Task: Create a scrum project AgileDrive. Add to scrum project AgileDrive a team member softage.2@softage.net and assign as Project Lead. Add to scrum project AgileDrive a team member softage.3@softage.net
Action: Mouse moved to (231, 56)
Screenshot: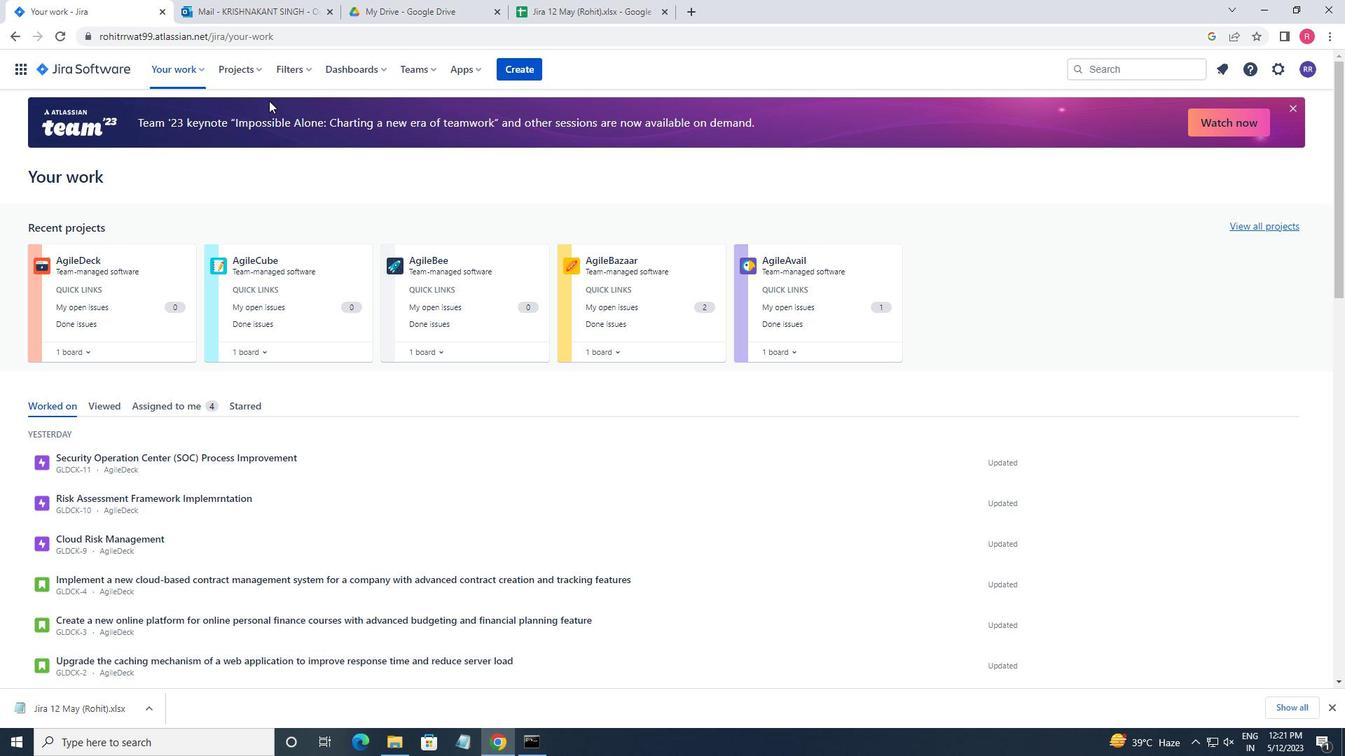 
Action: Mouse pressed left at (231, 56)
Screenshot: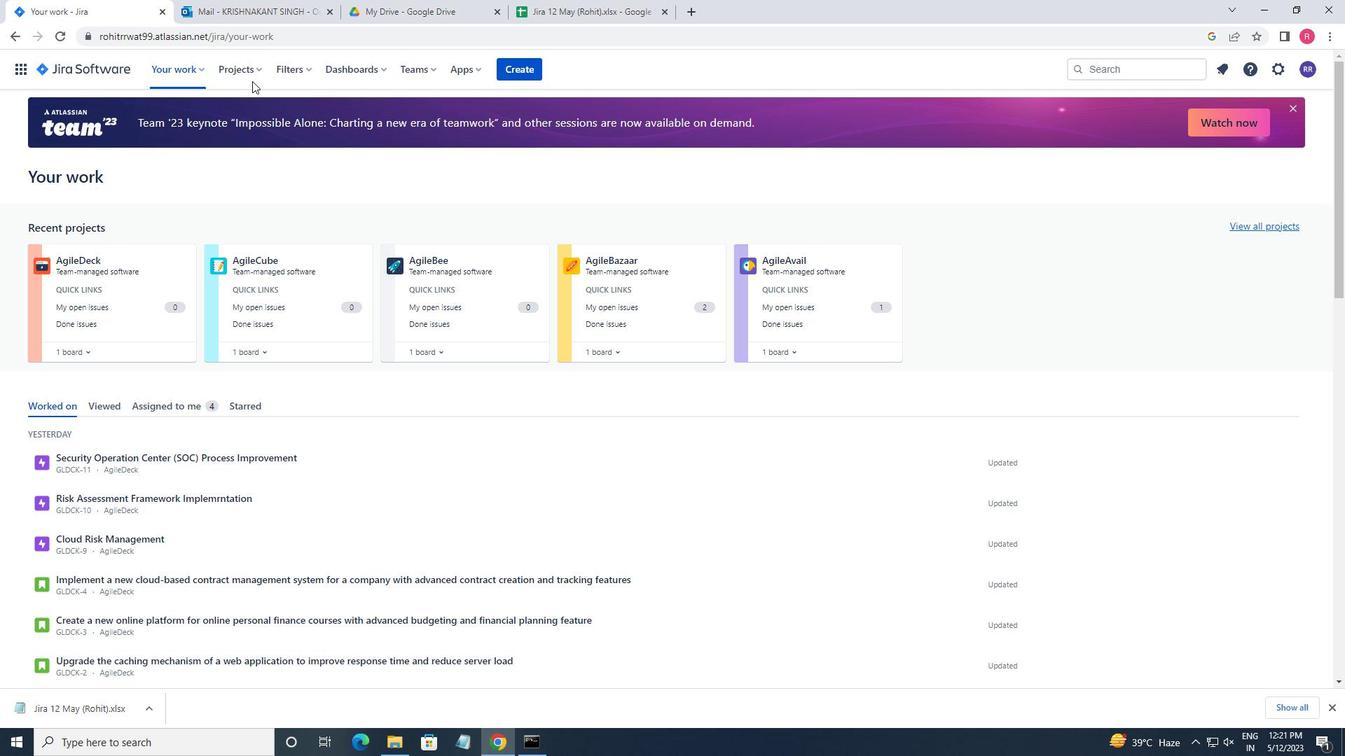 
Action: Mouse moved to (235, 64)
Screenshot: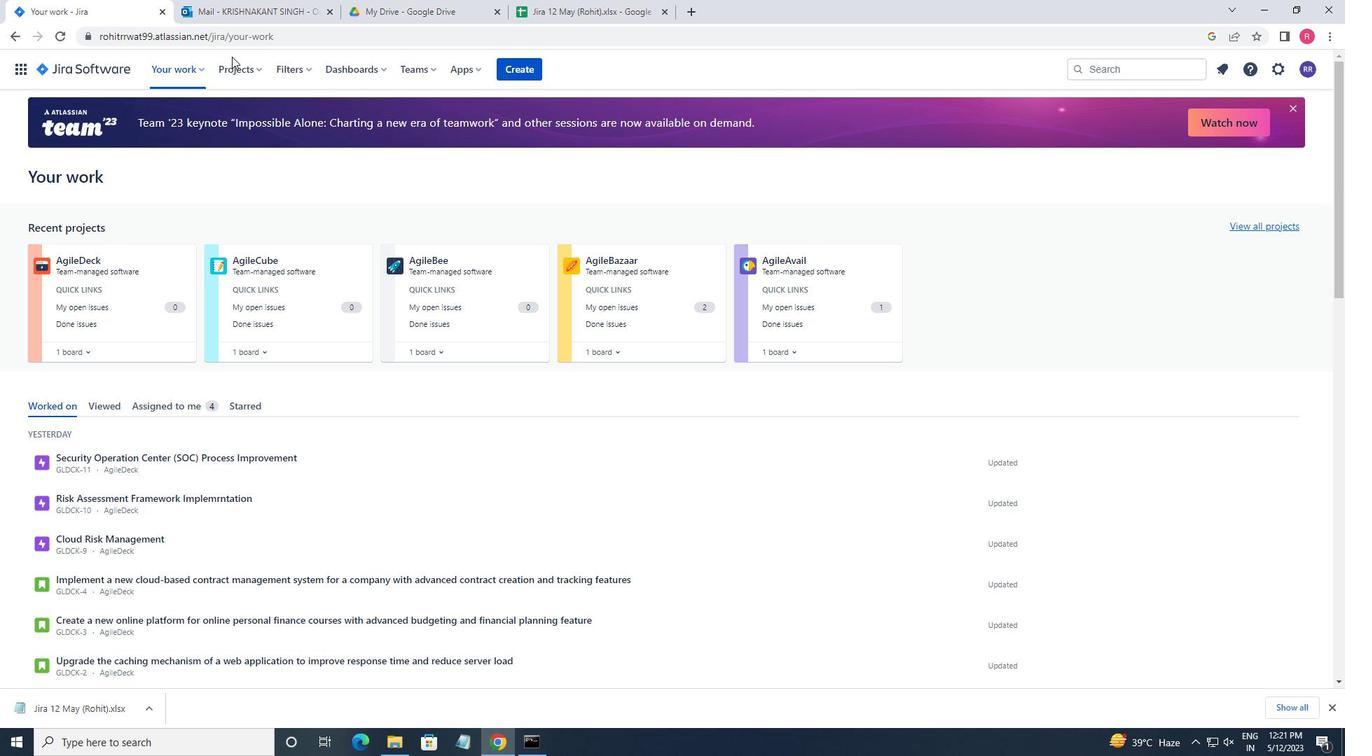 
Action: Mouse pressed left at (235, 64)
Screenshot: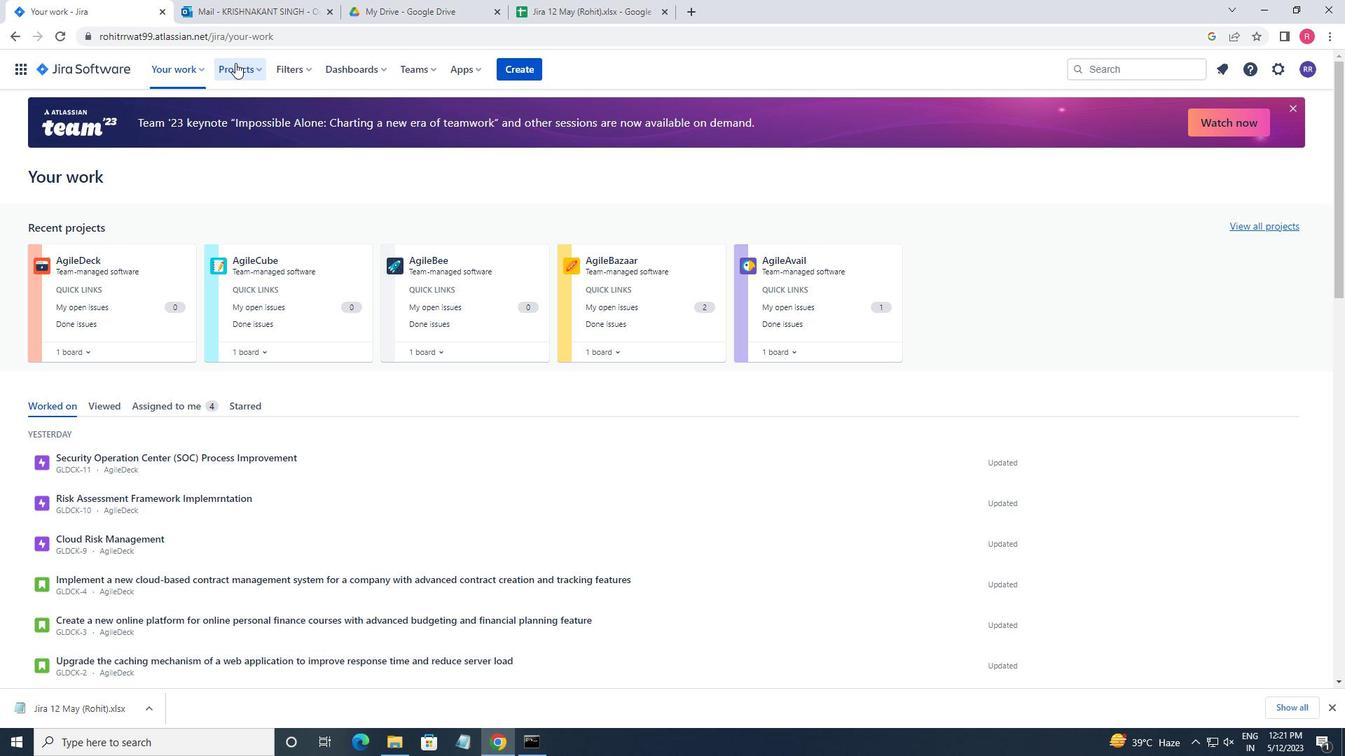 
Action: Mouse moved to (306, 358)
Screenshot: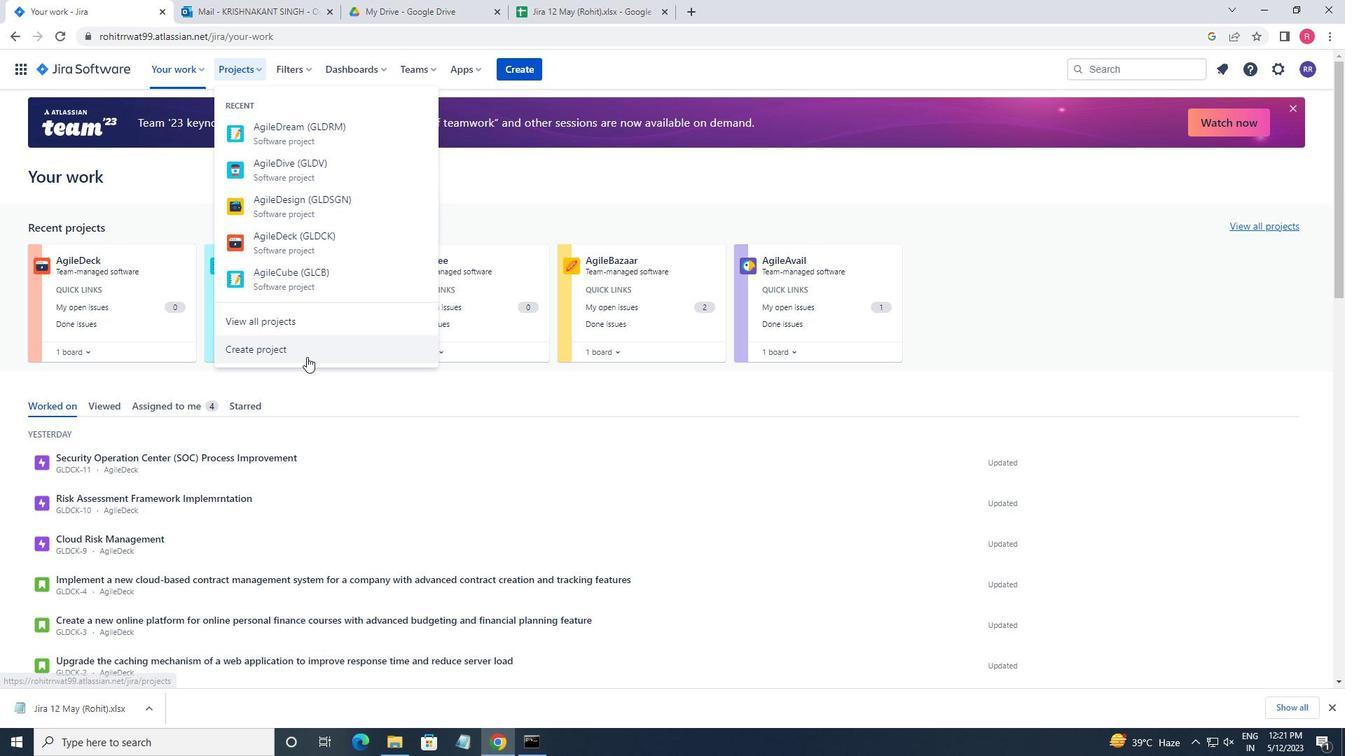
Action: Mouse pressed left at (306, 358)
Screenshot: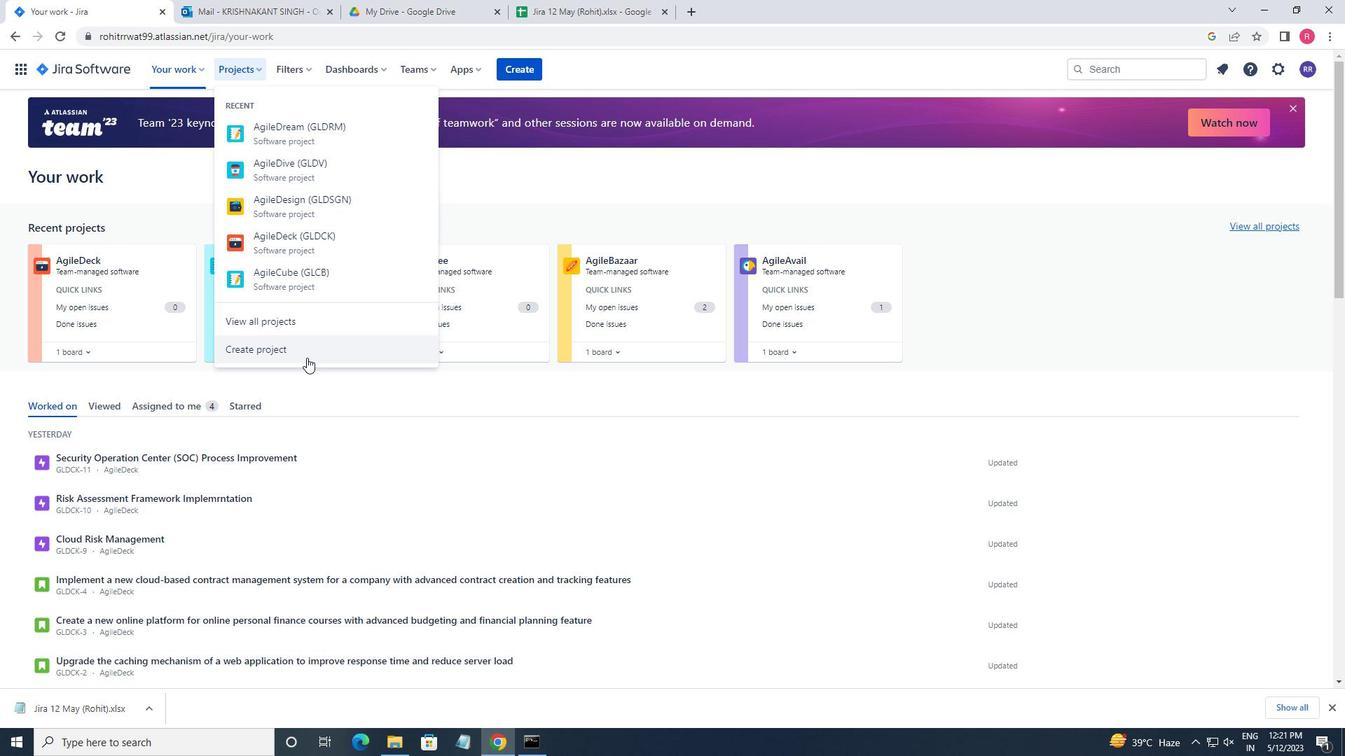 
Action: Mouse moved to (600, 348)
Screenshot: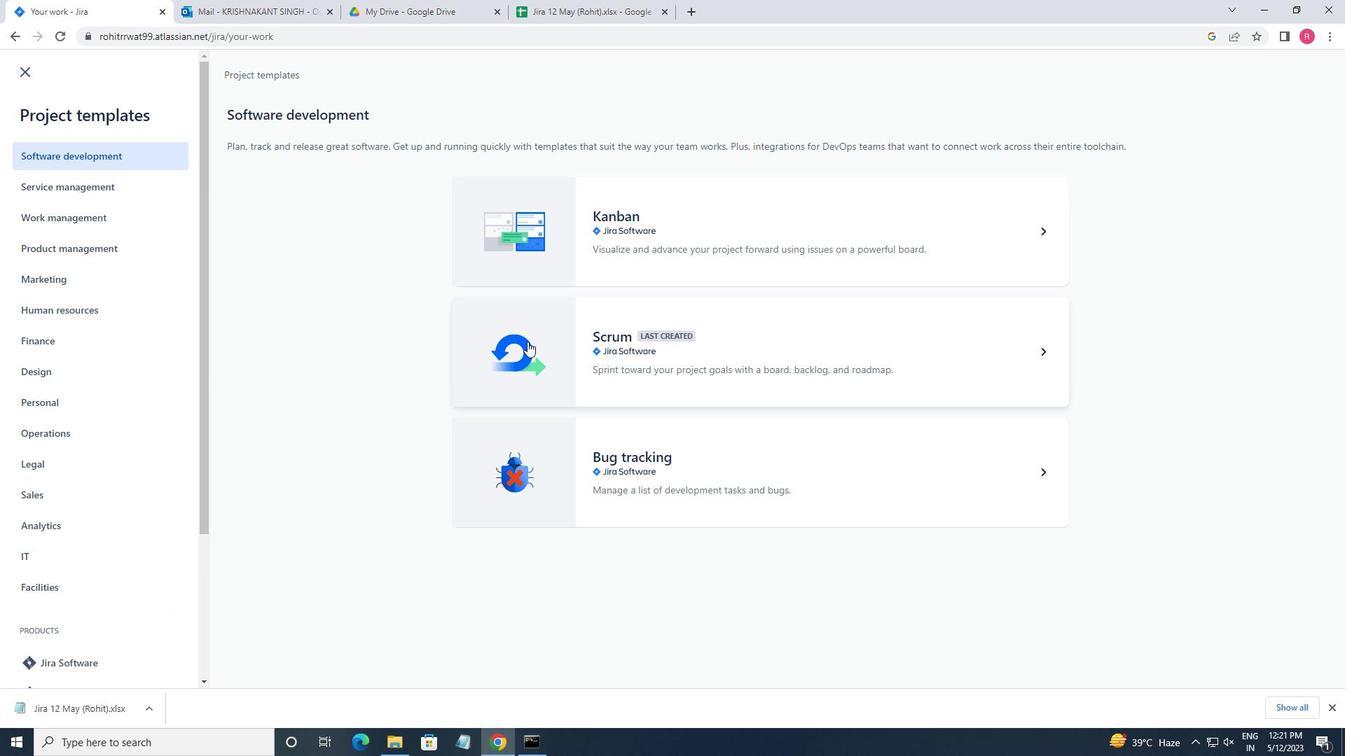 
Action: Mouse pressed left at (600, 348)
Screenshot: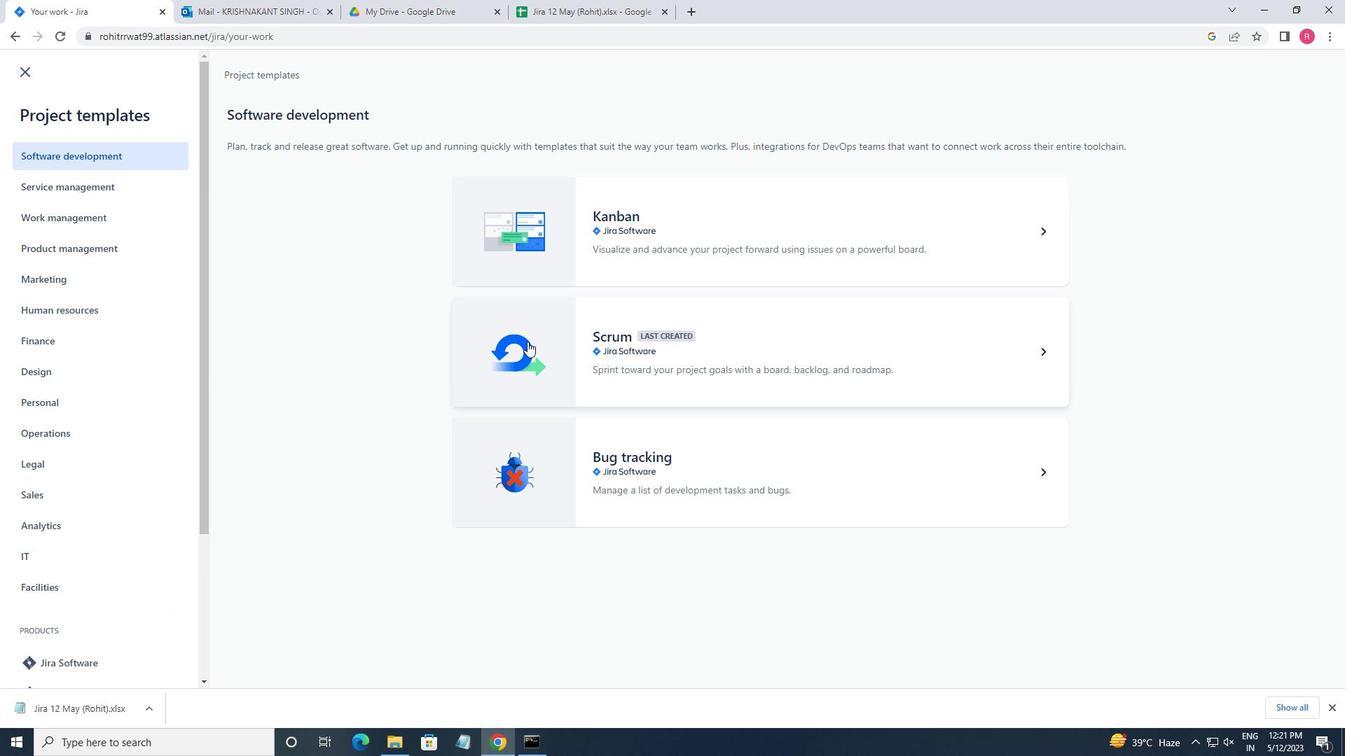 
Action: Mouse moved to (1034, 662)
Screenshot: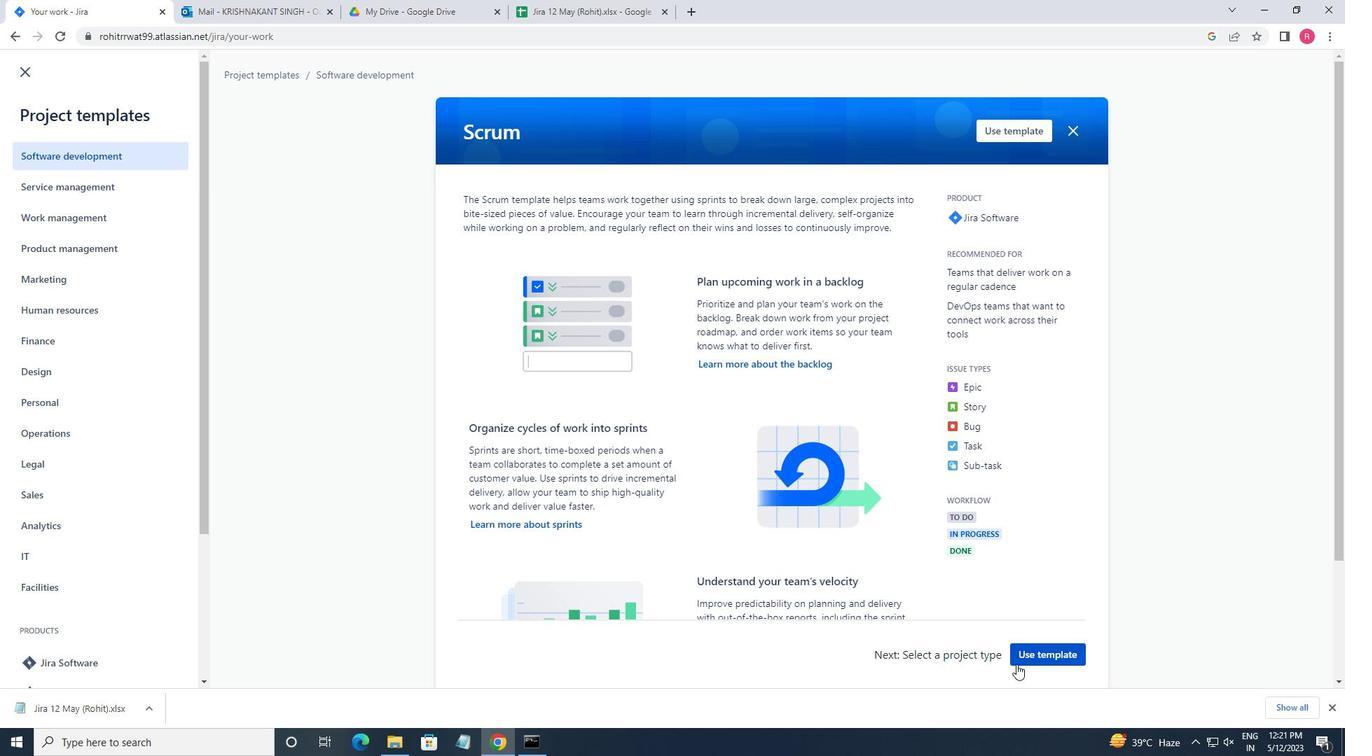 
Action: Mouse pressed left at (1034, 662)
Screenshot: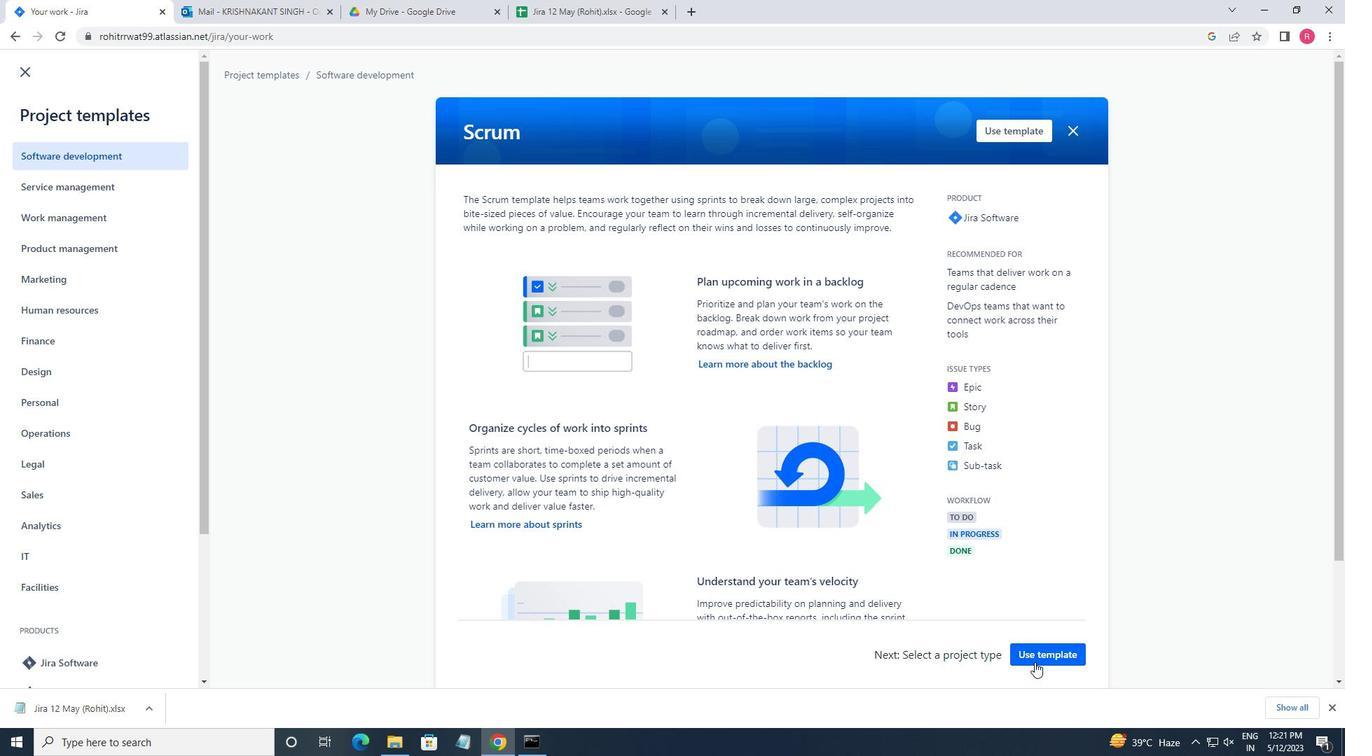 
Action: Mouse moved to (571, 656)
Screenshot: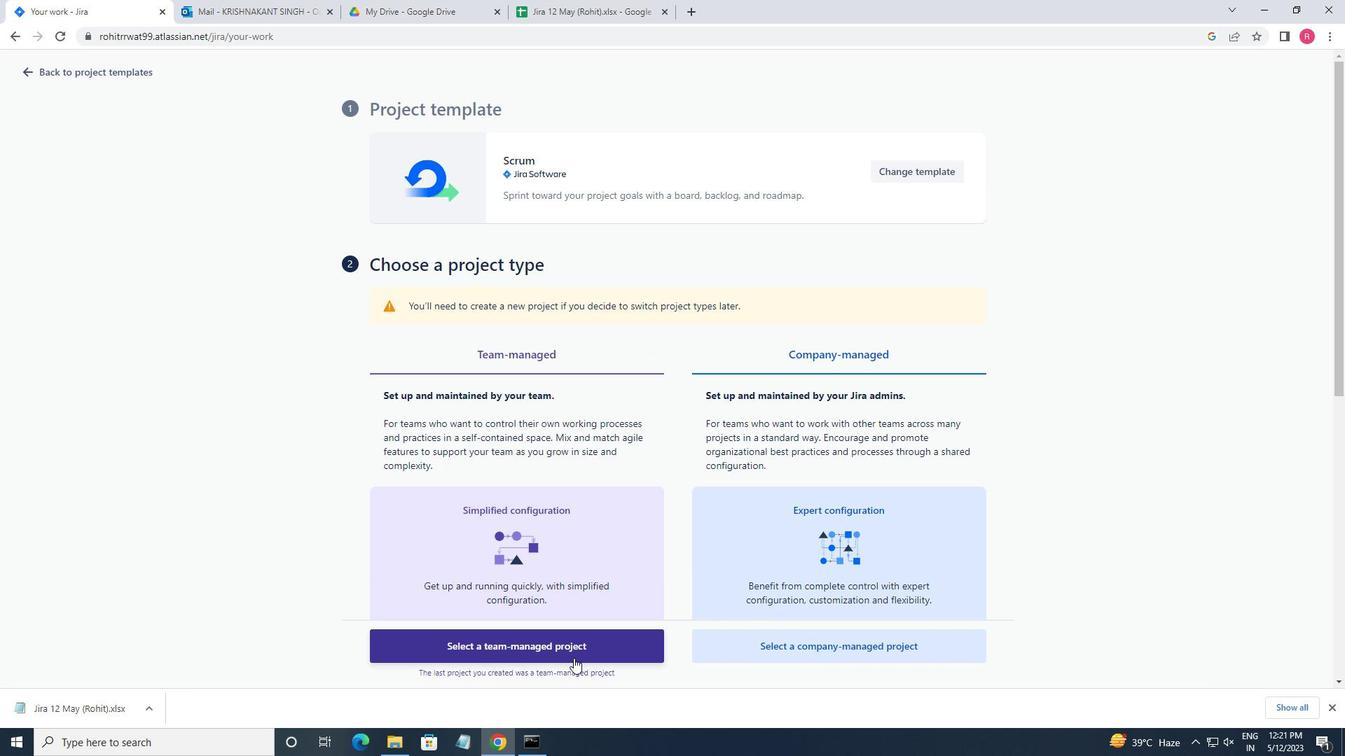
Action: Mouse pressed left at (571, 656)
Screenshot: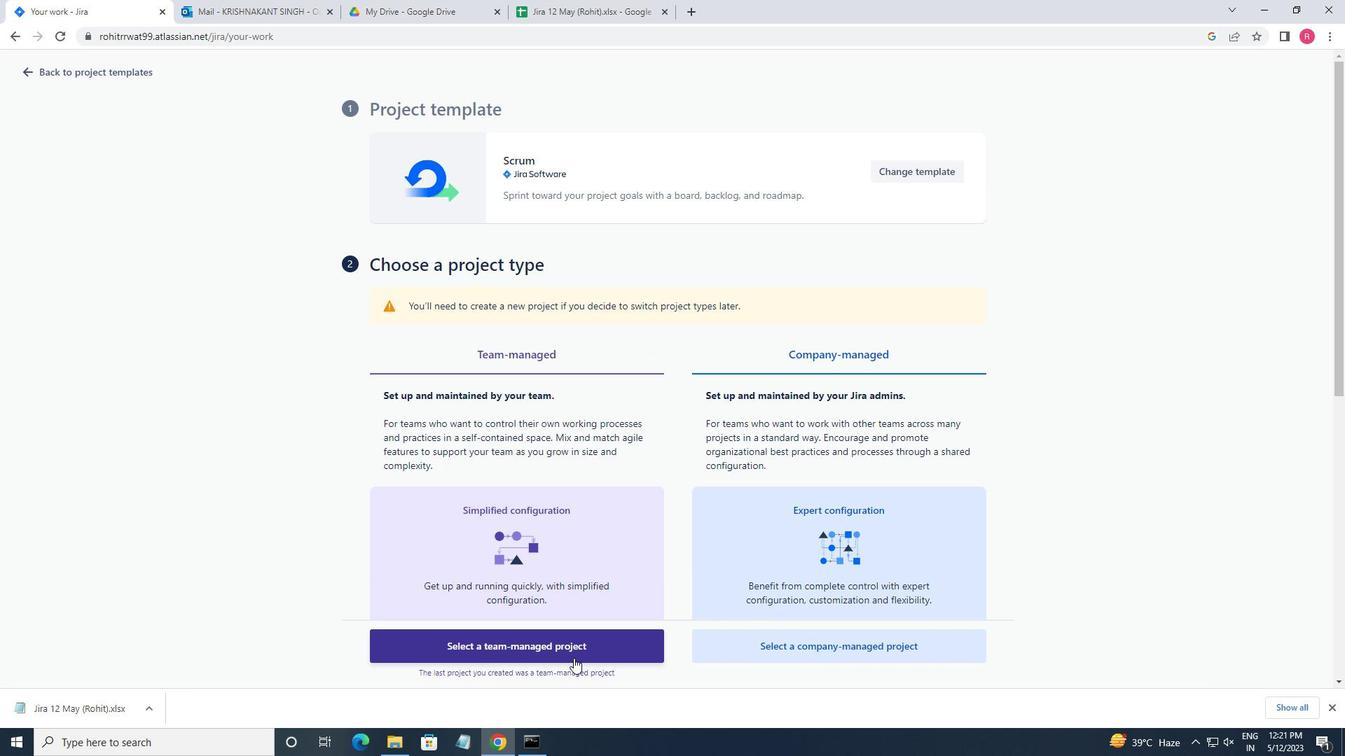 
Action: Mouse moved to (411, 339)
Screenshot: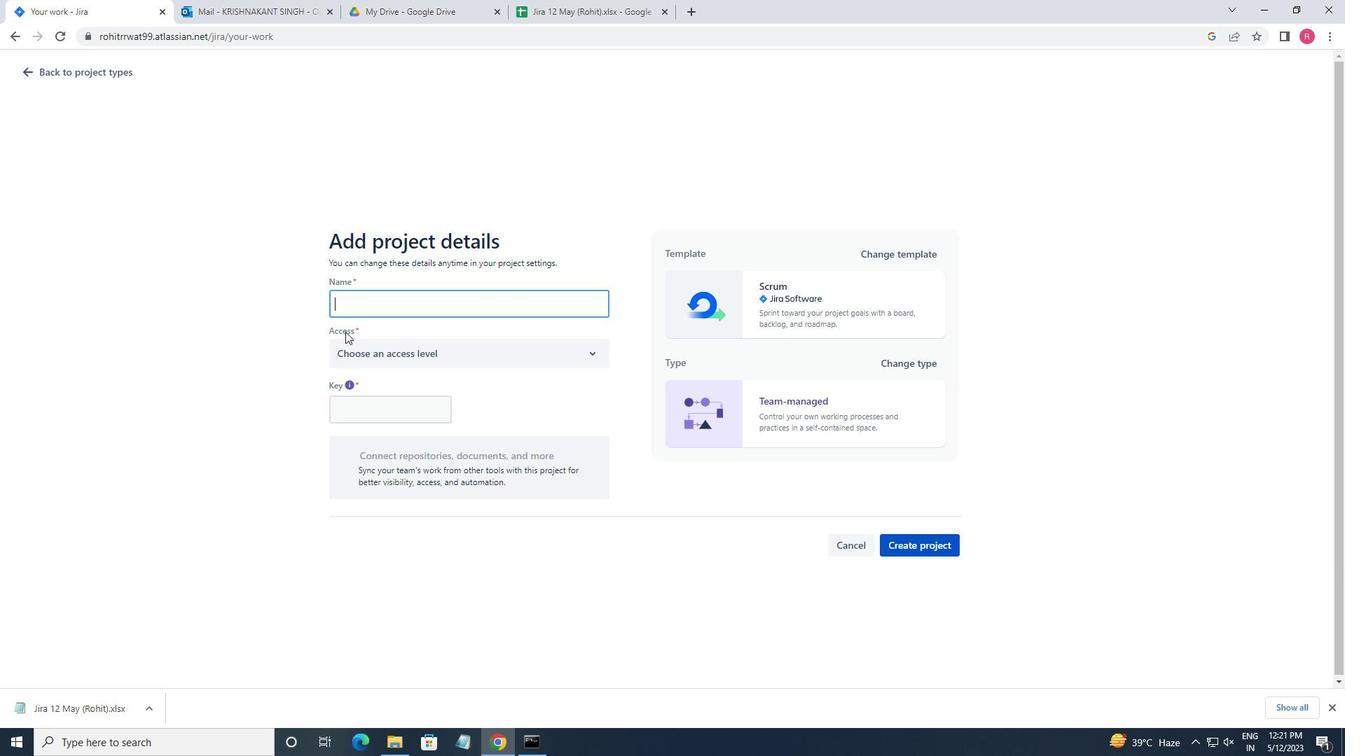 
Action: Key pressed <Key.shift>A
Screenshot: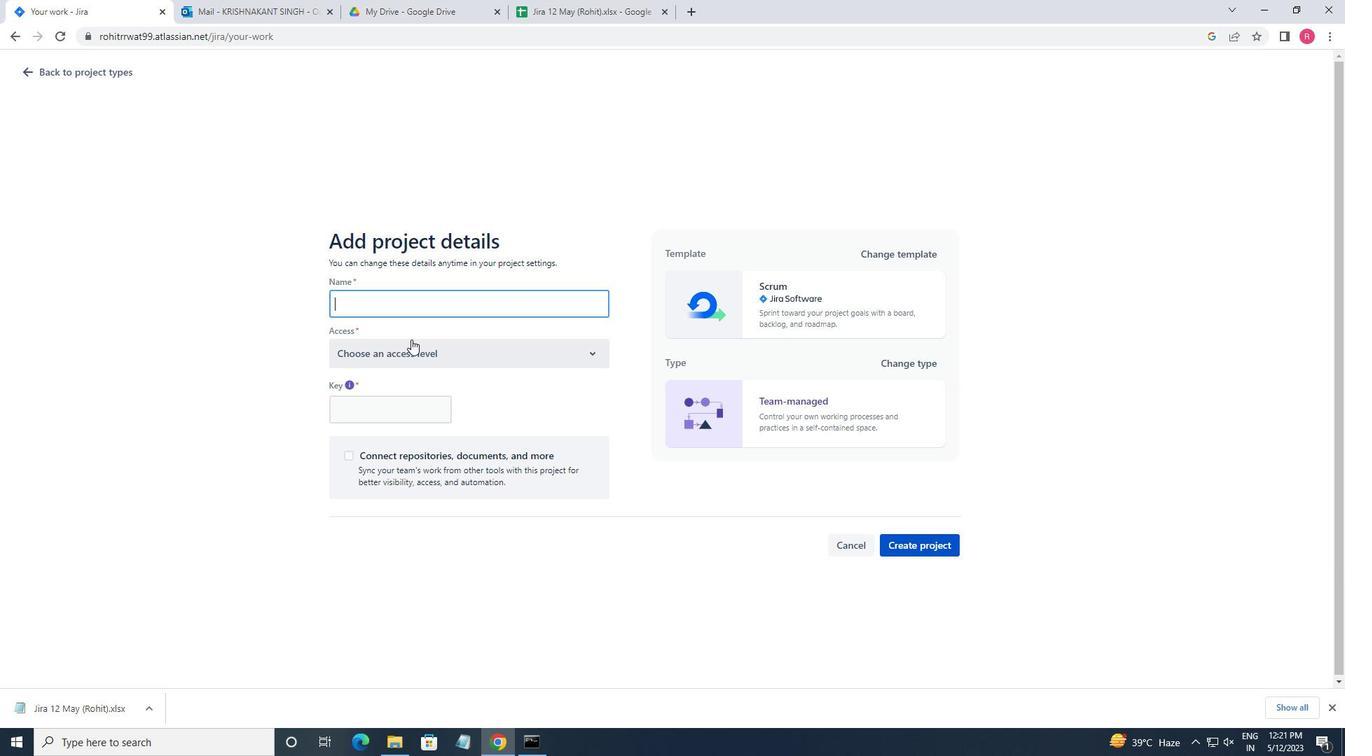 
Action: Mouse moved to (404, 346)
Screenshot: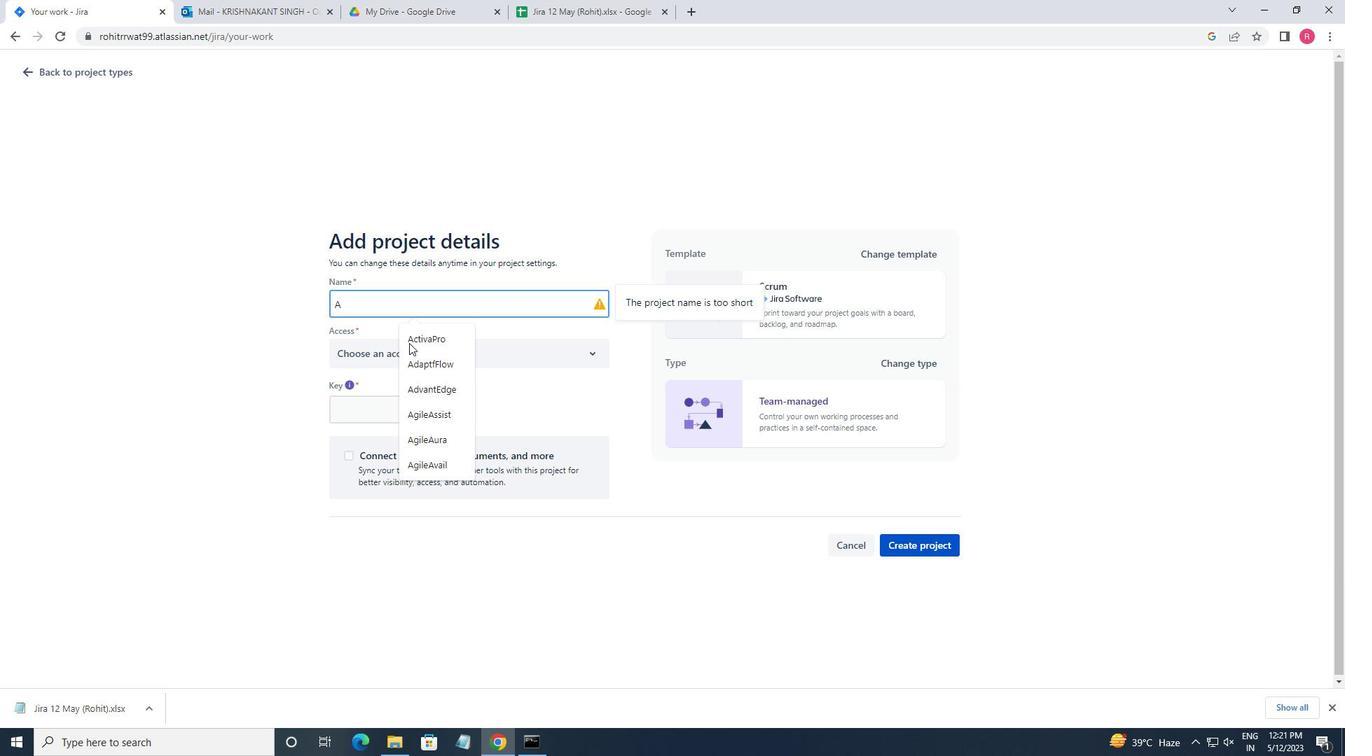 
Action: Key pressed GILE
Screenshot: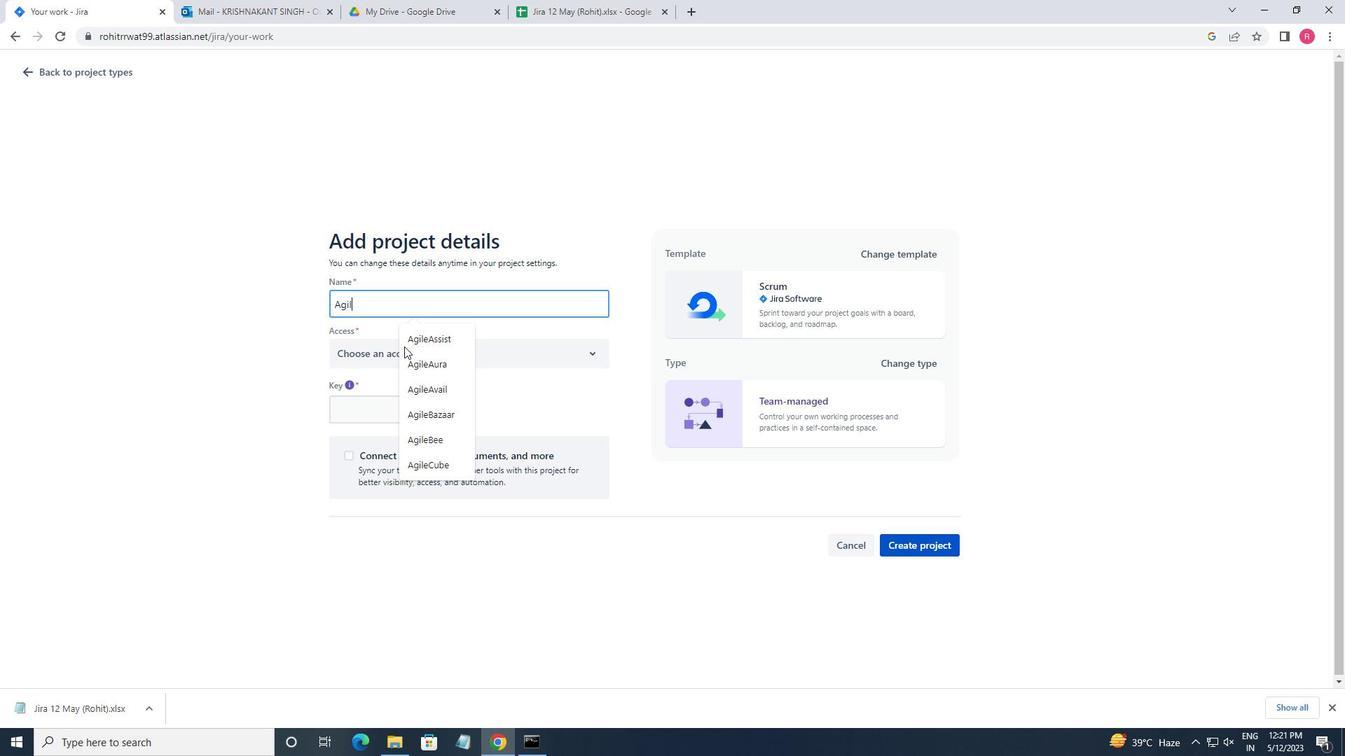 
Action: Mouse moved to (400, 349)
Screenshot: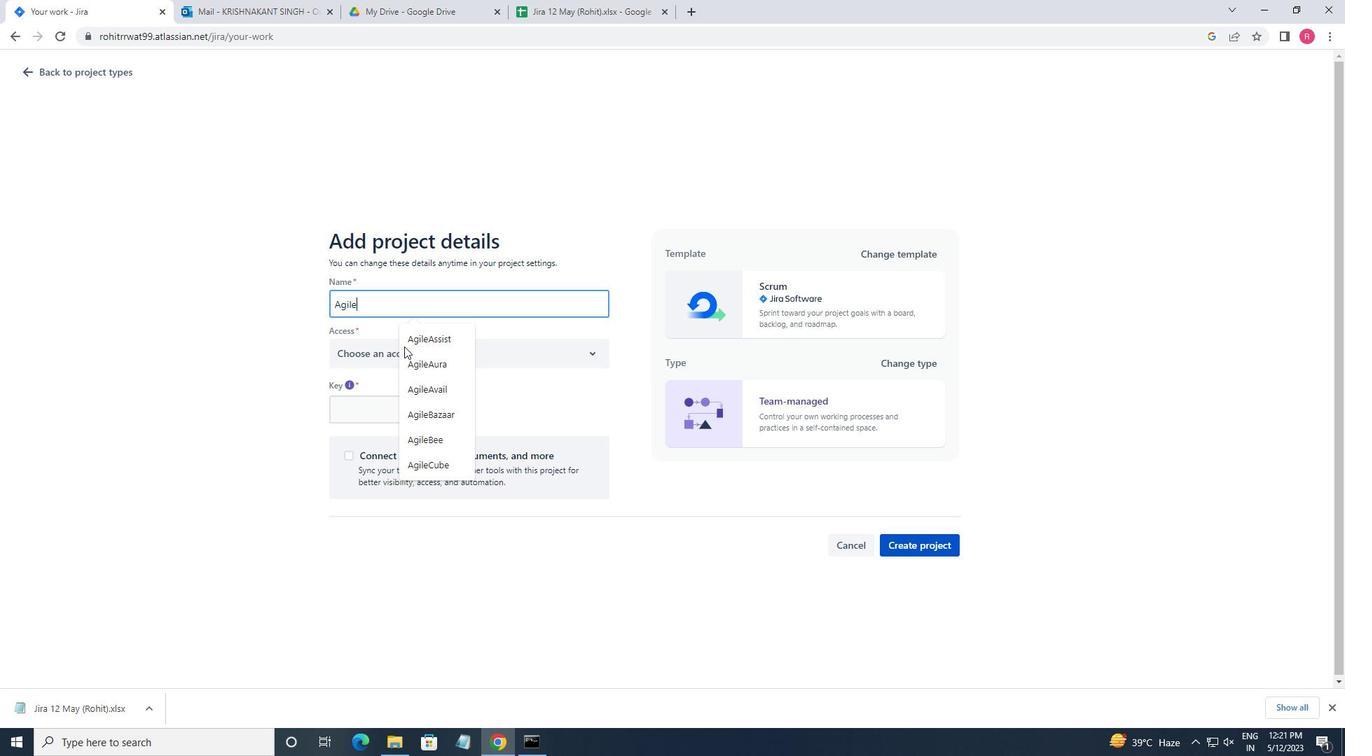 
Action: Key pressed <Key.shift>DRIVE
Screenshot: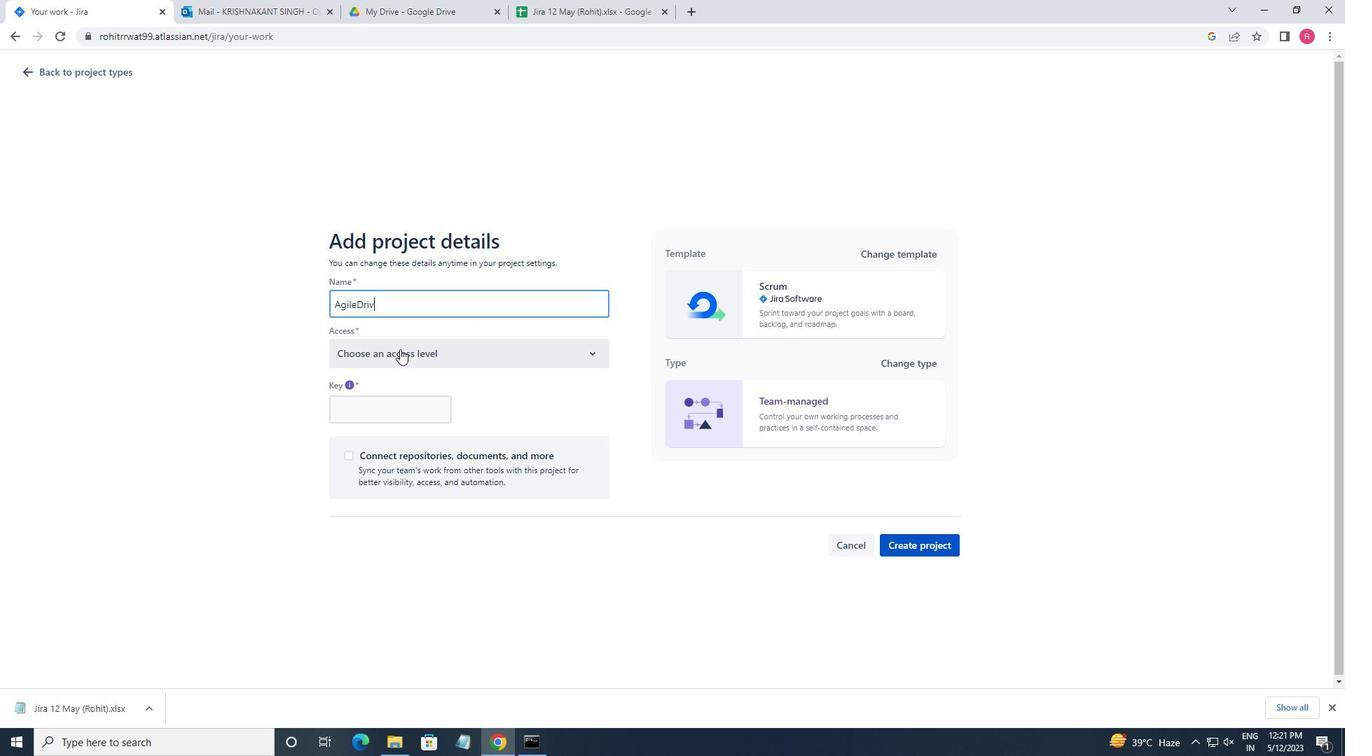 
Action: Mouse pressed left at (400, 349)
Screenshot: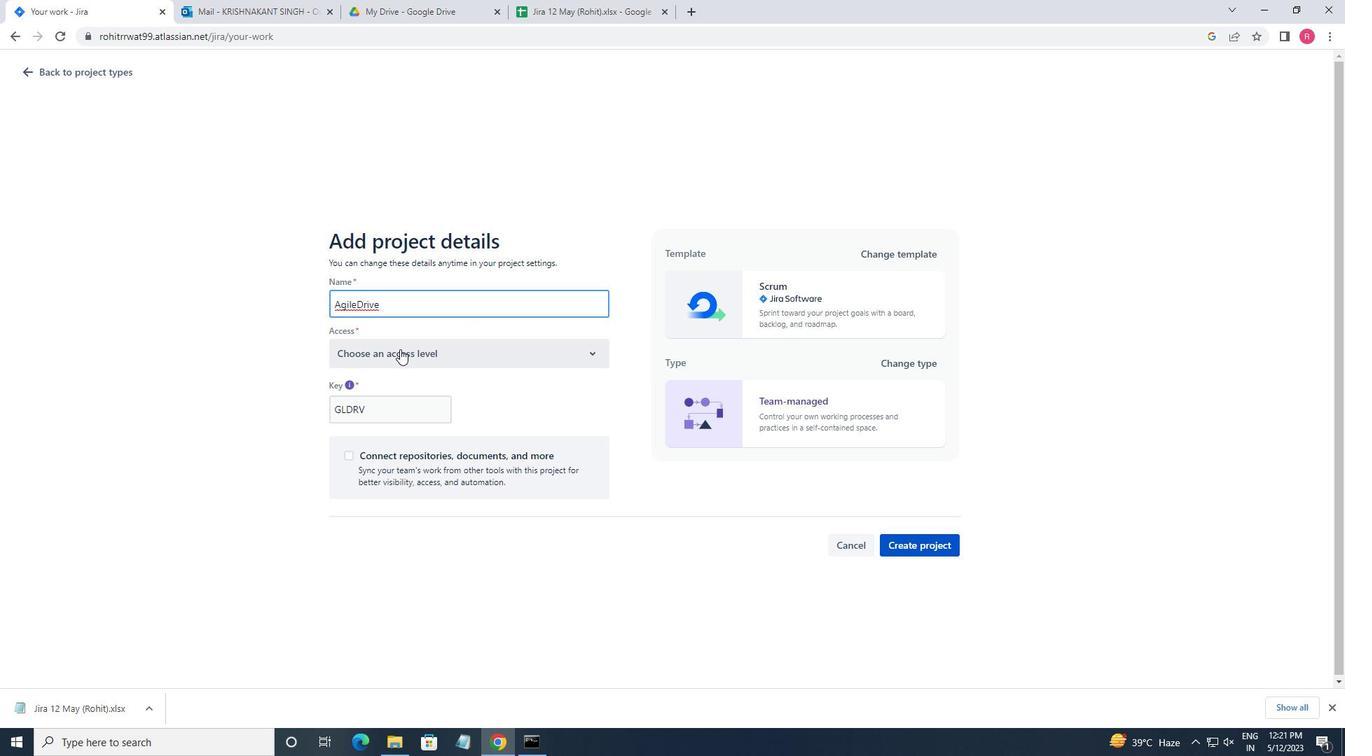 
Action: Mouse moved to (397, 406)
Screenshot: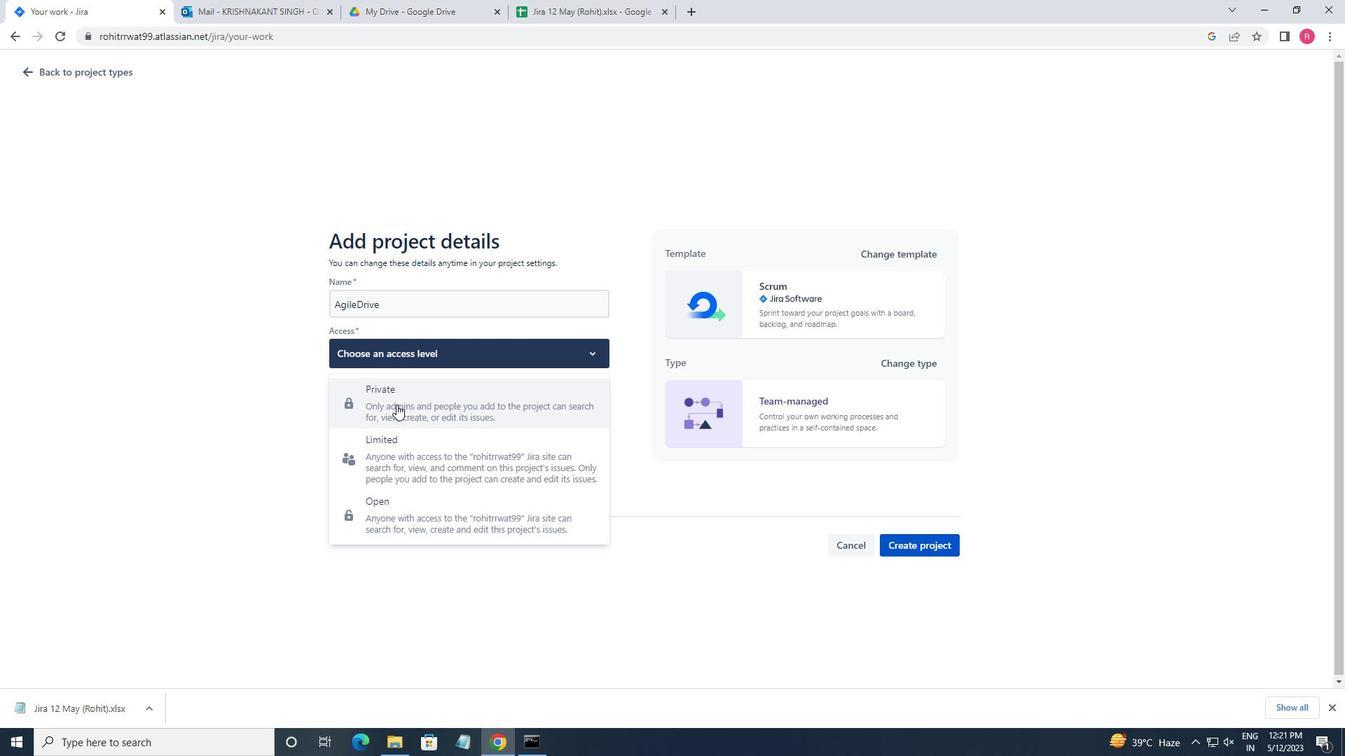 
Action: Mouse pressed left at (397, 406)
Screenshot: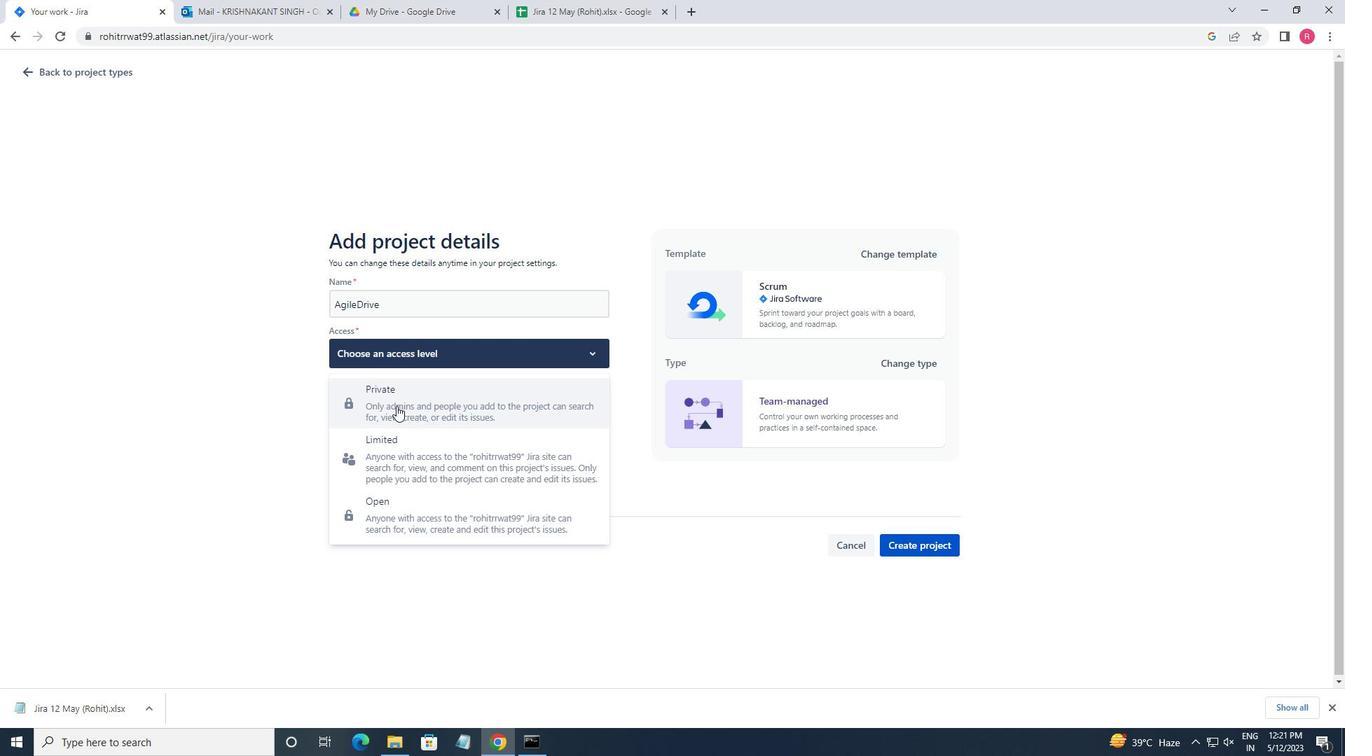 
Action: Mouse moved to (939, 542)
Screenshot: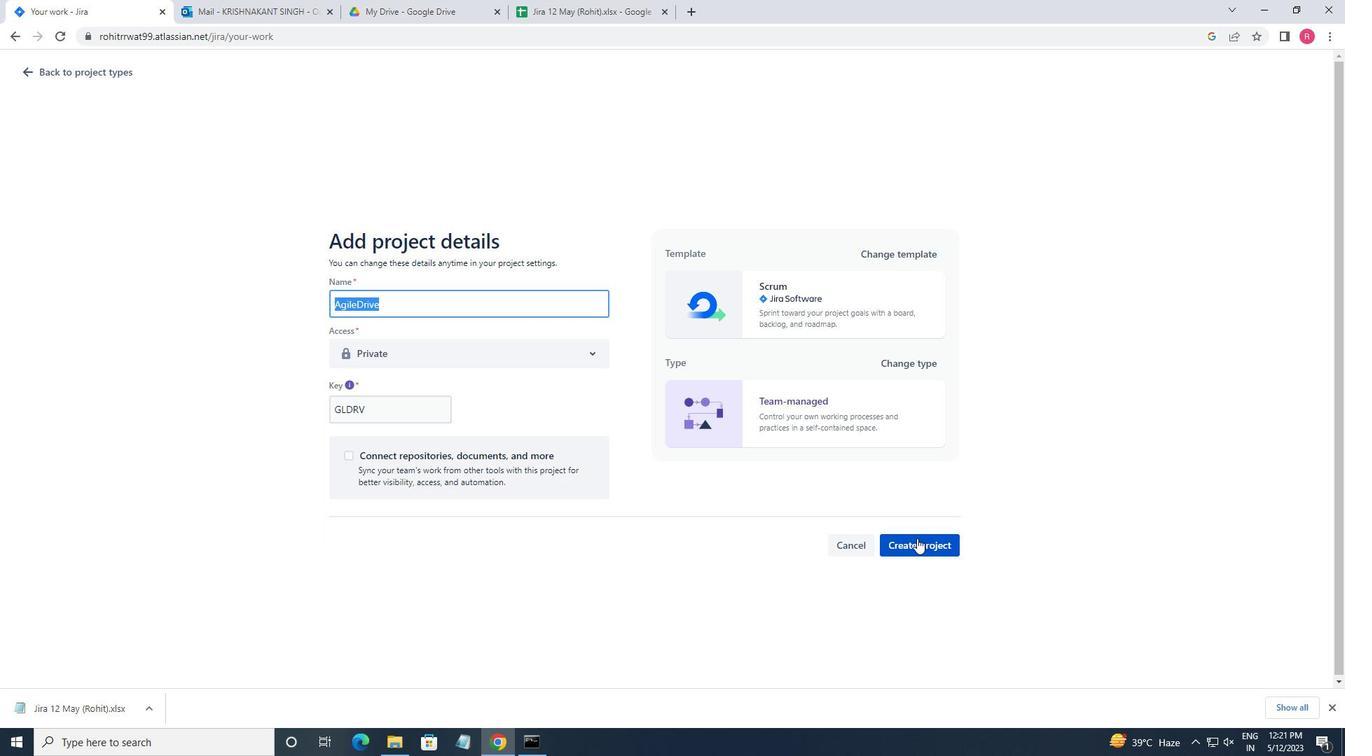 
Action: Mouse pressed left at (939, 542)
Screenshot: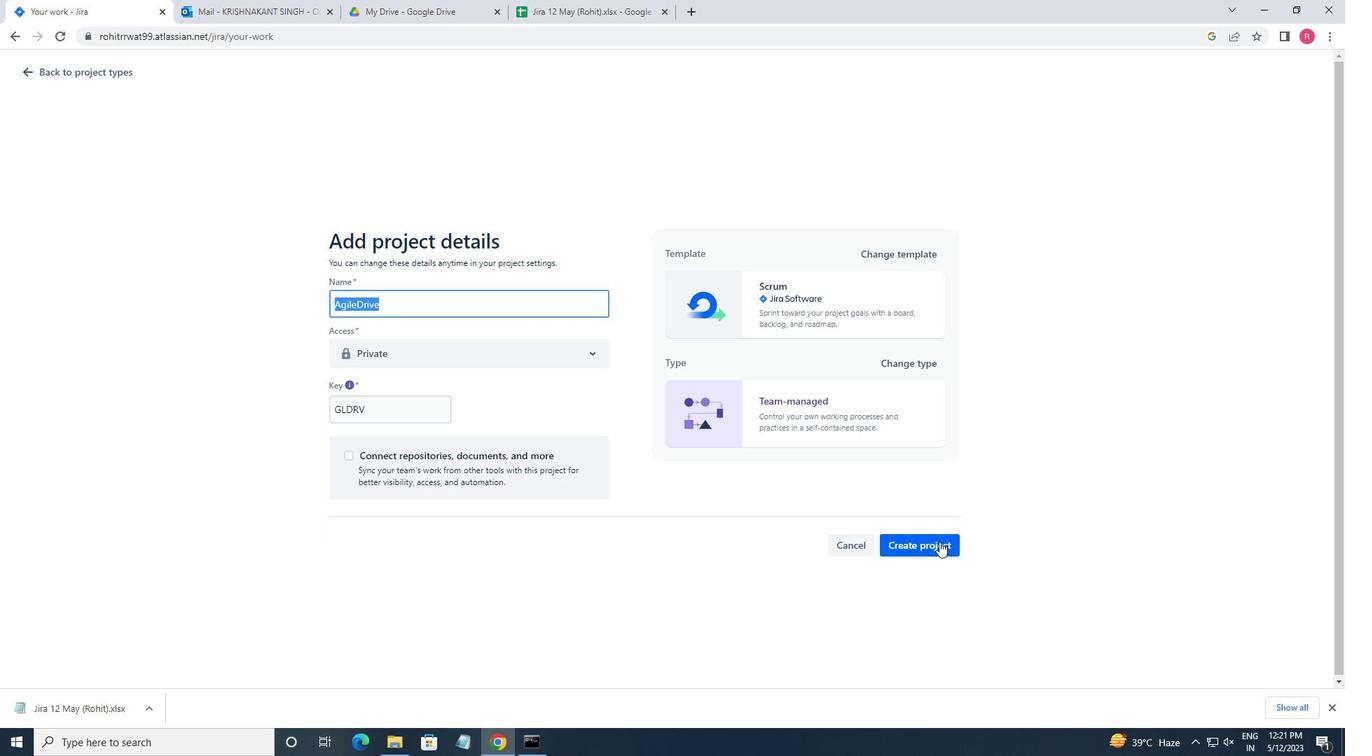 
Action: Mouse moved to (341, 190)
Screenshot: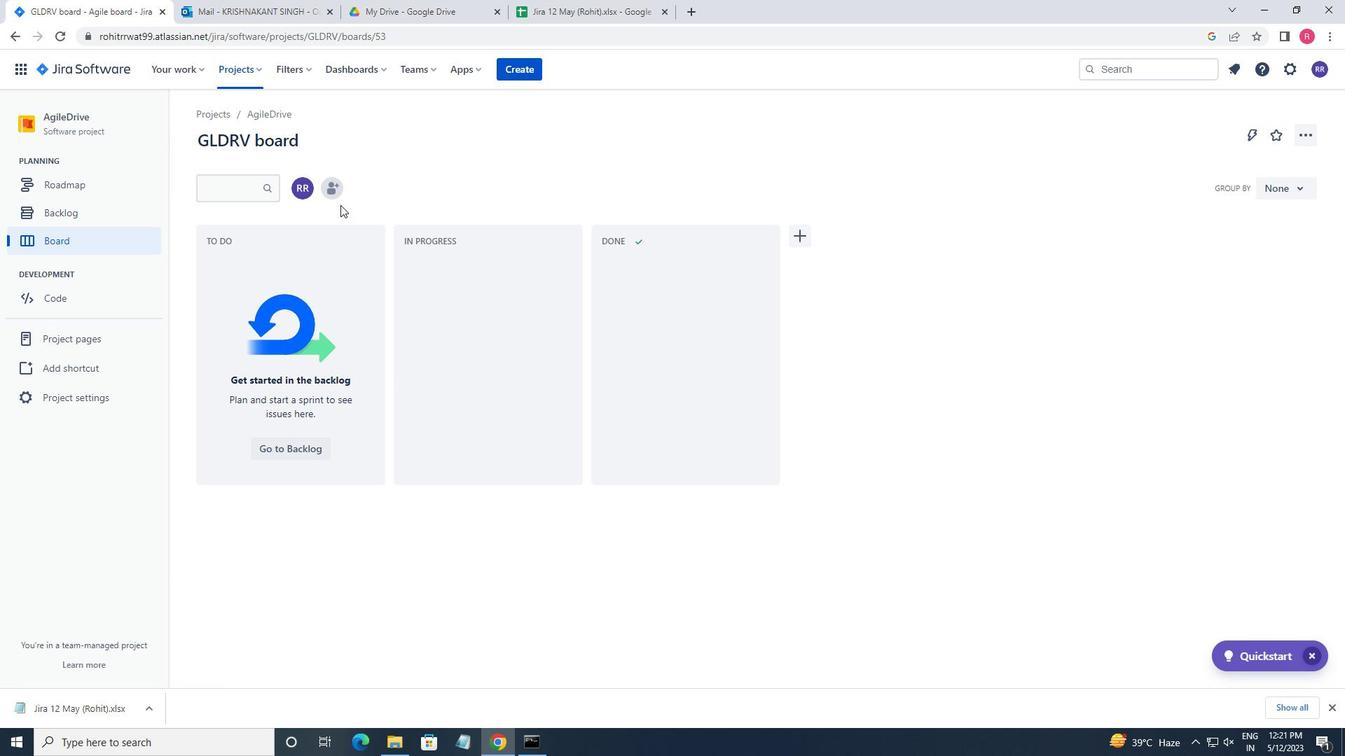
Action: Mouse pressed left at (341, 190)
Screenshot: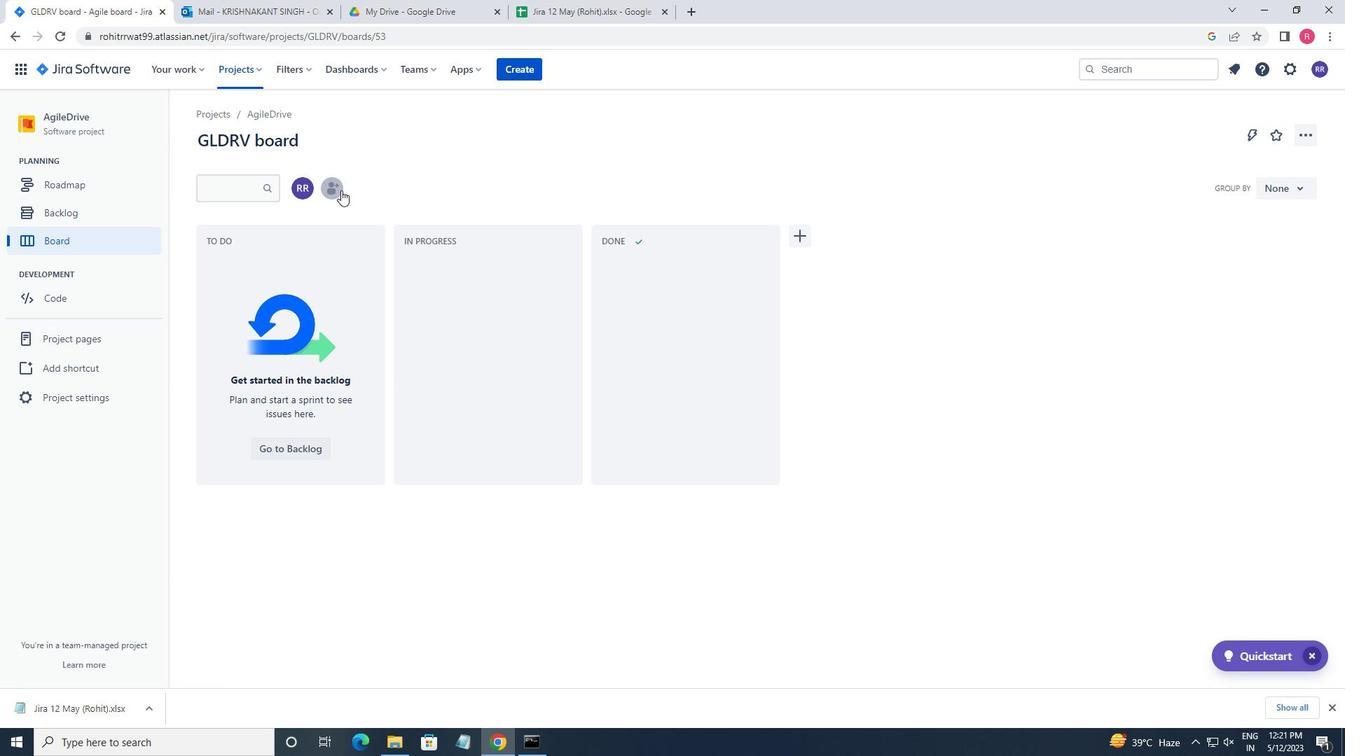 
Action: Mouse moved to (325, 192)
Screenshot: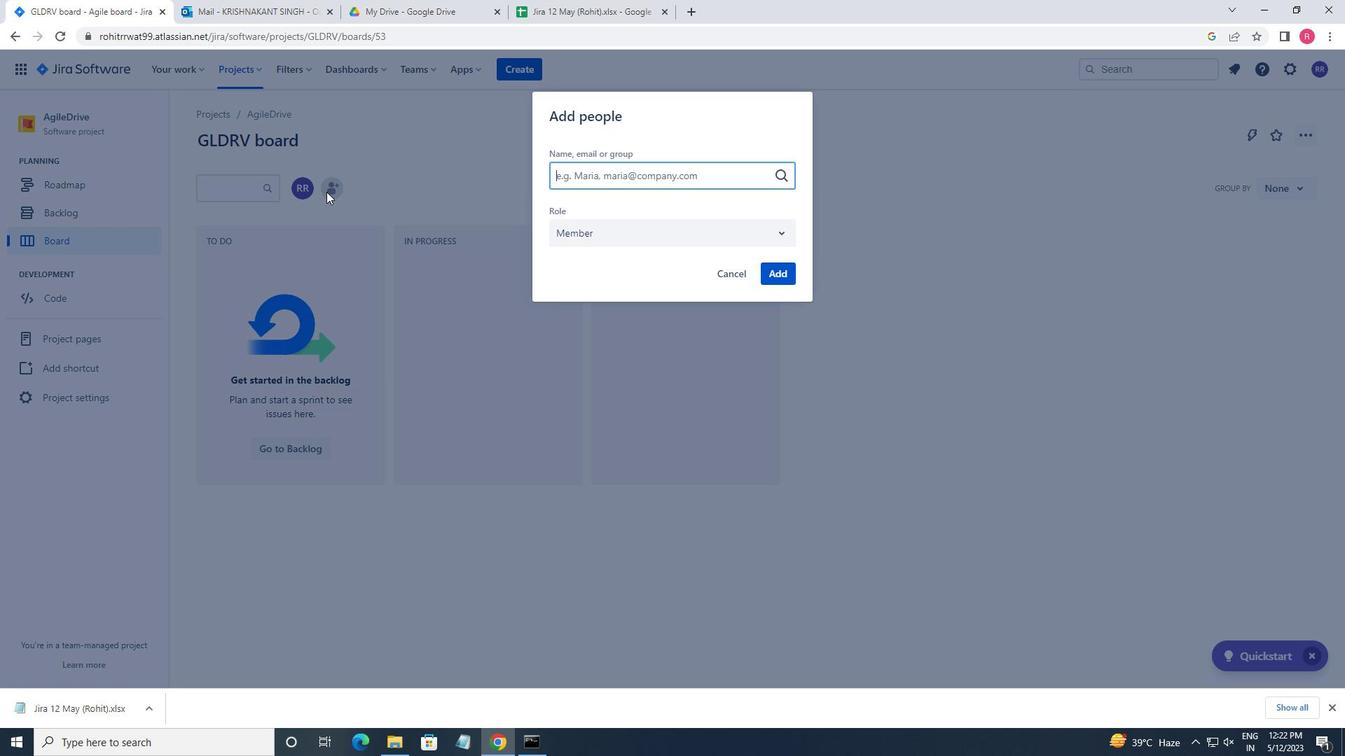 
Action: Key pressed SOFTAGE.2
Screenshot: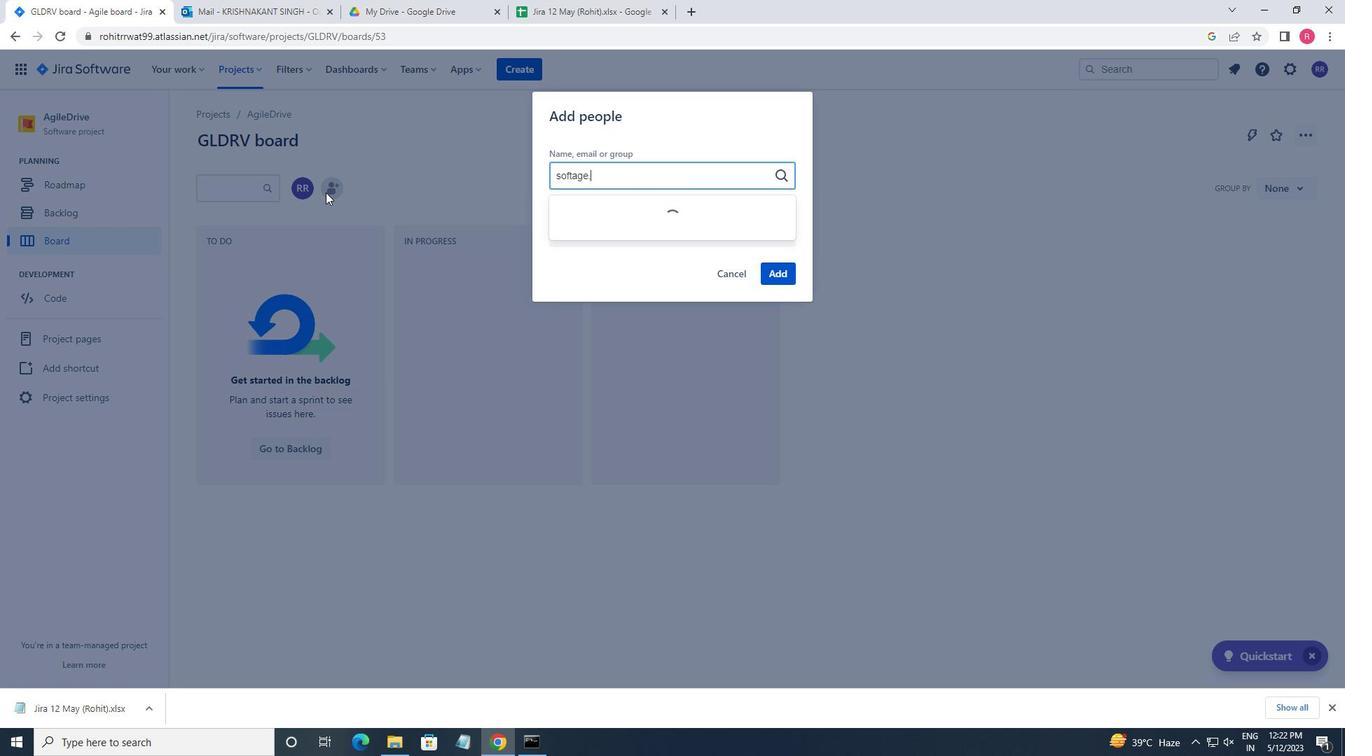 
Action: Mouse moved to (325, 192)
Screenshot: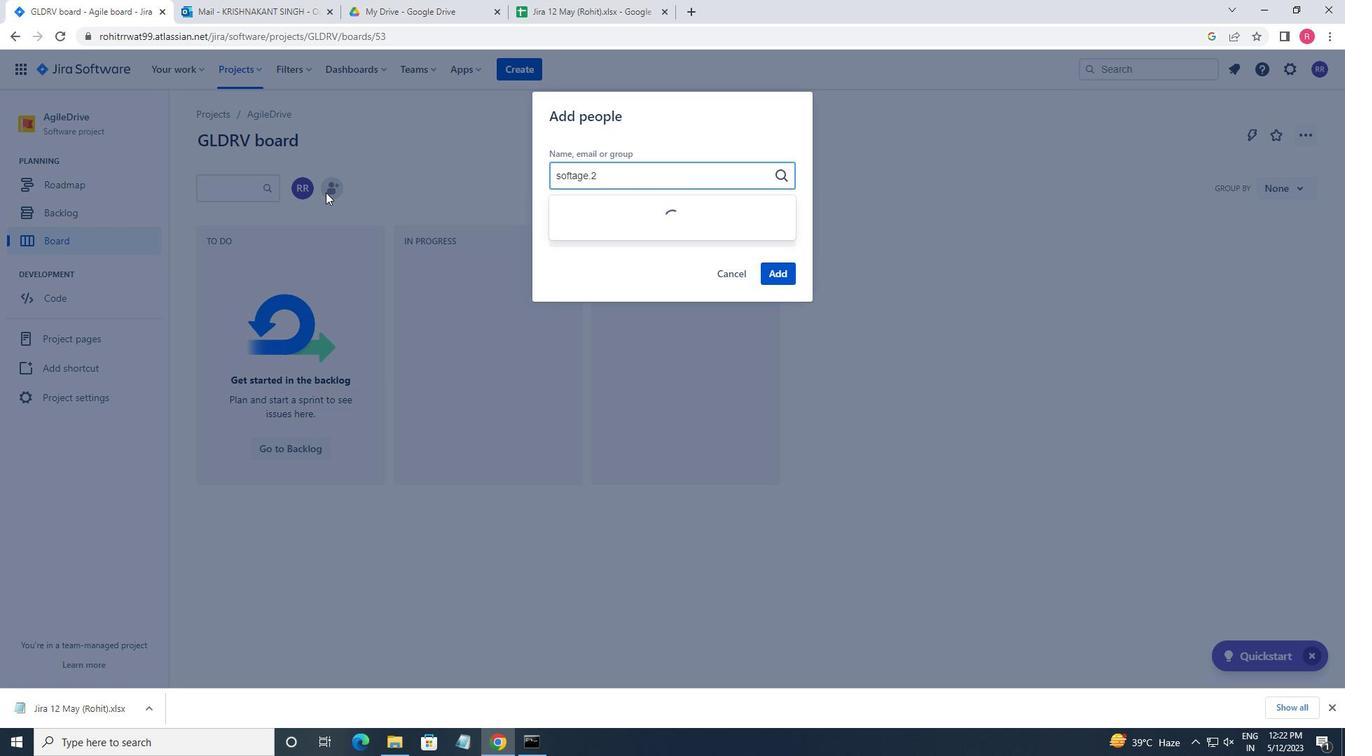 
Action: Key pressed <Key.shift>@SOFTAGE.NET
Screenshot: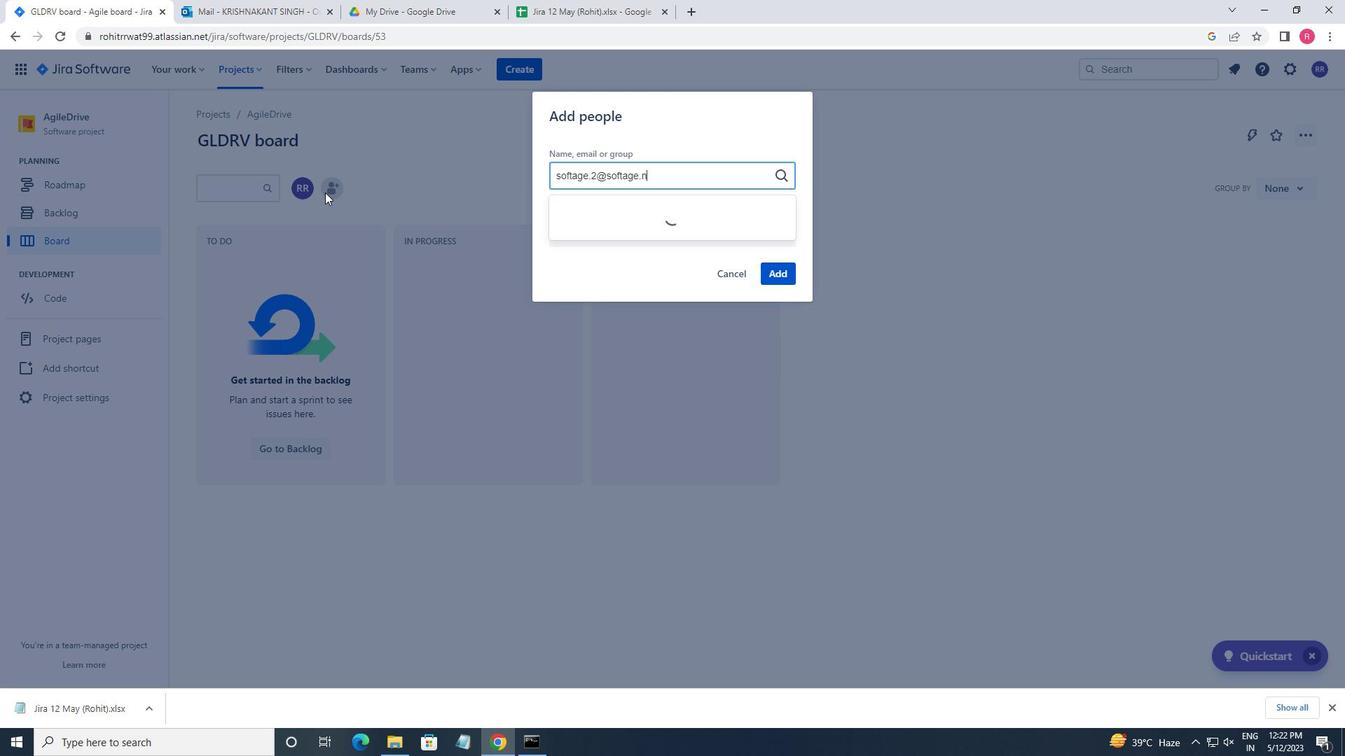 
Action: Mouse moved to (648, 243)
Screenshot: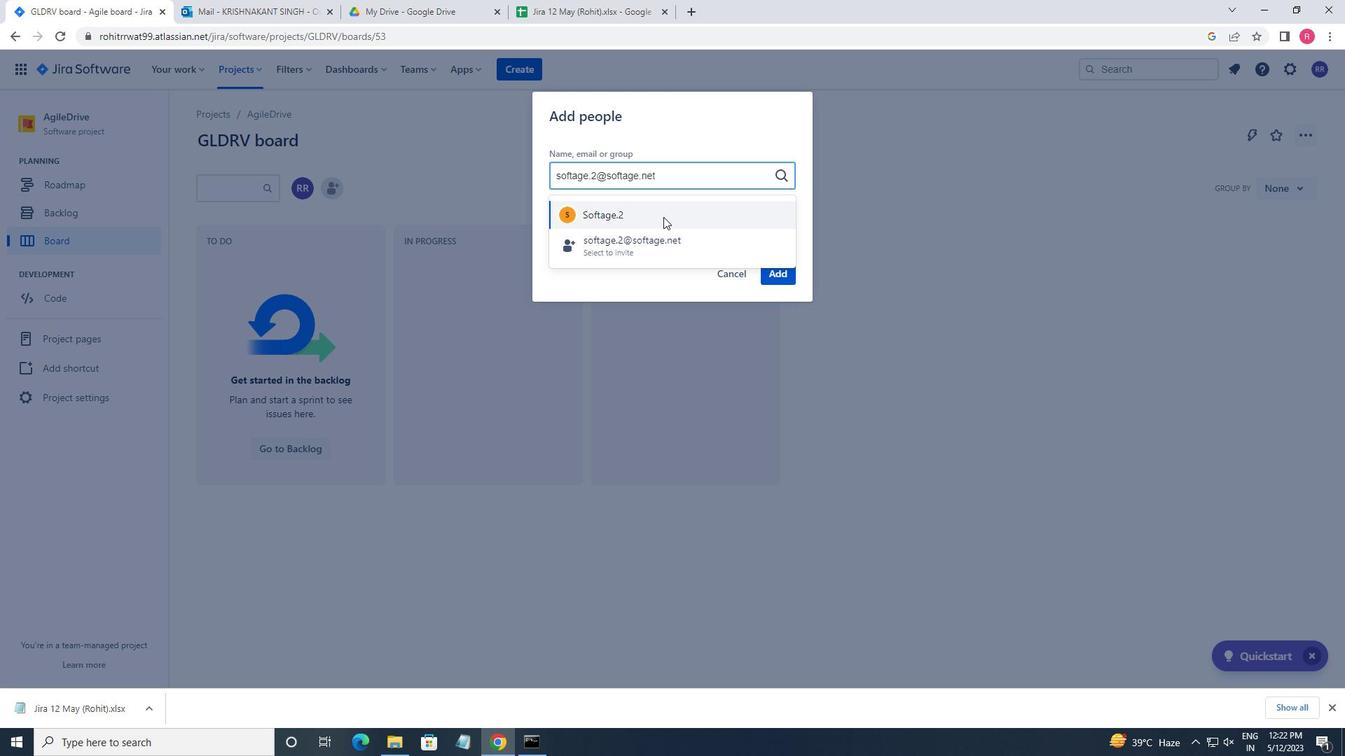 
Action: Mouse pressed left at (648, 243)
Screenshot: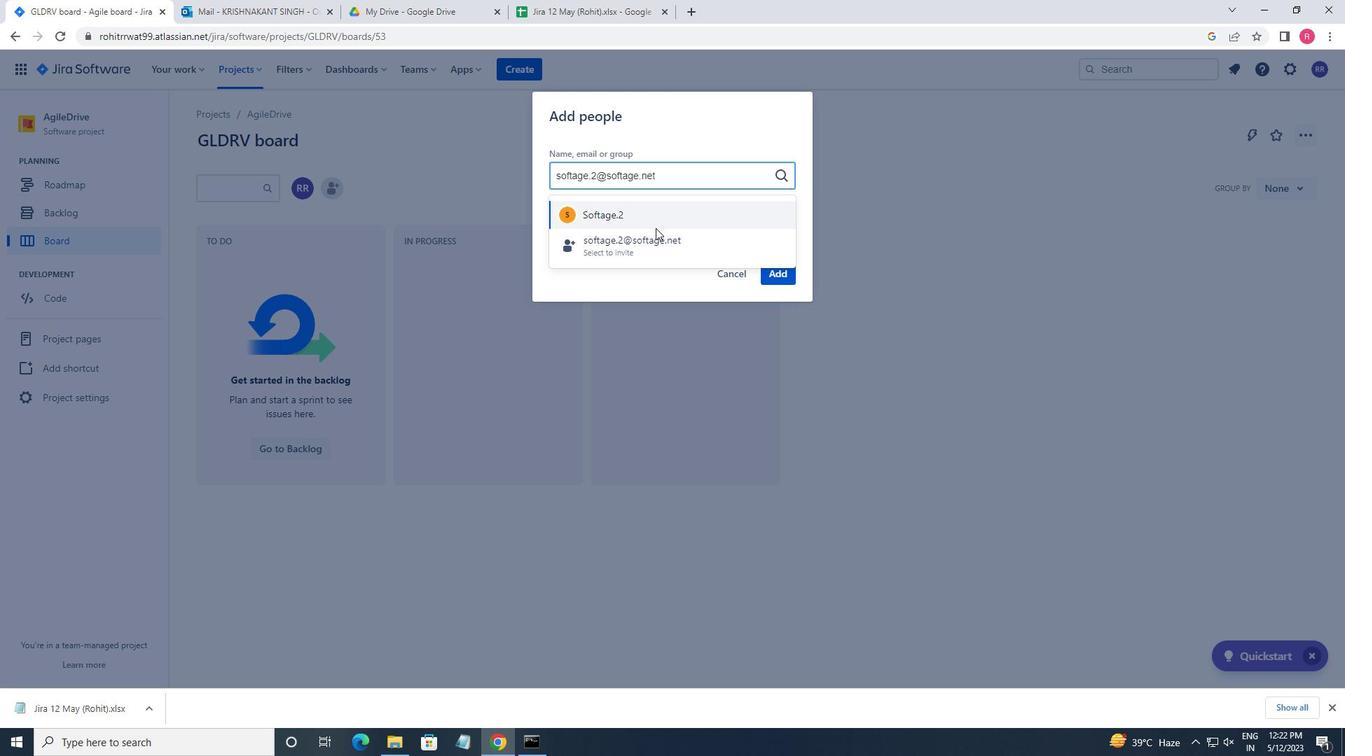 
Action: Mouse moved to (780, 273)
Screenshot: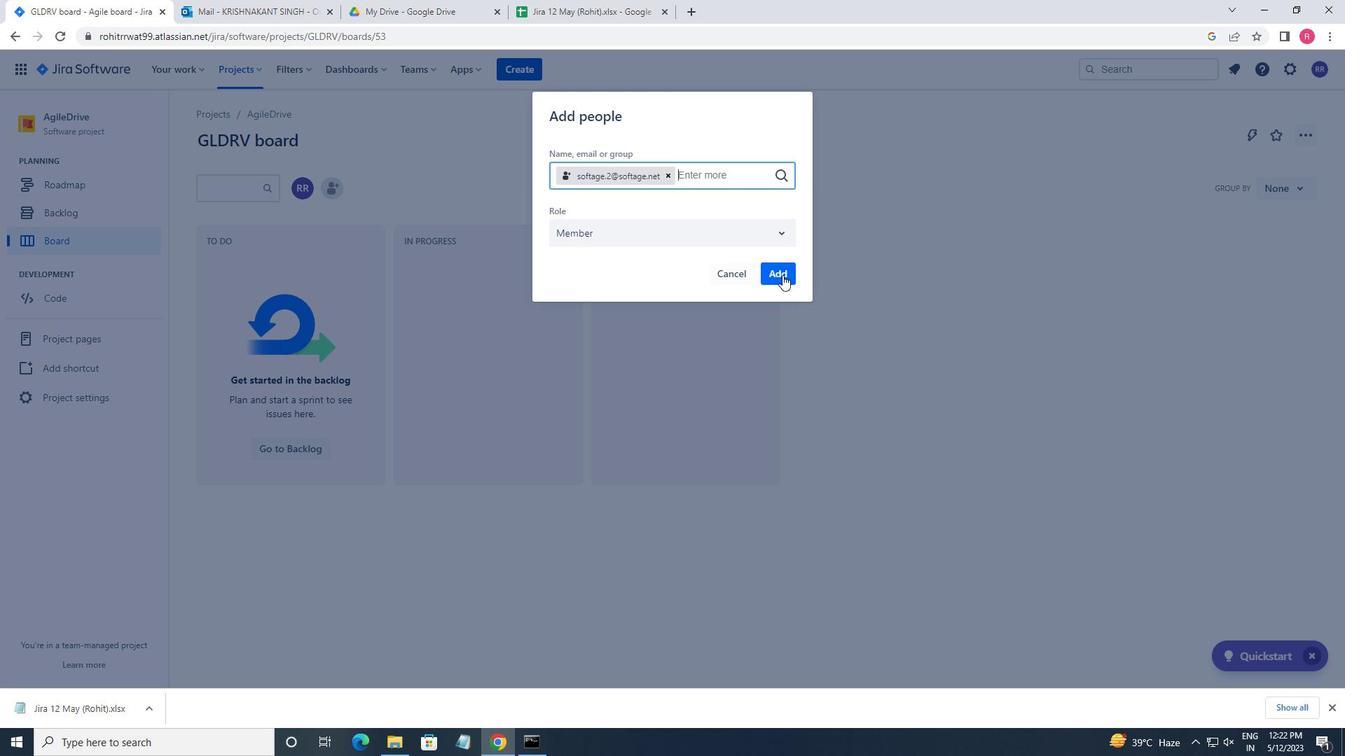 
Action: Mouse pressed left at (780, 273)
Screenshot: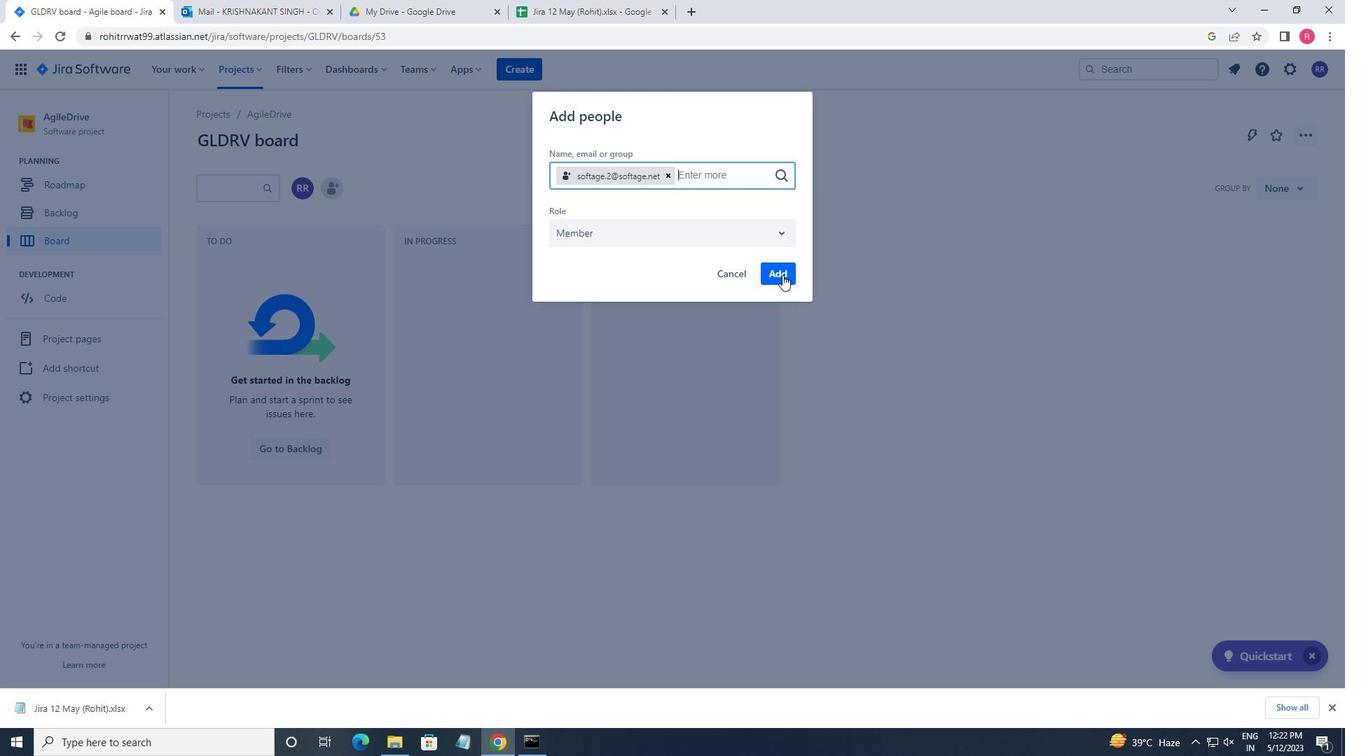 
Action: Mouse moved to (93, 395)
Screenshot: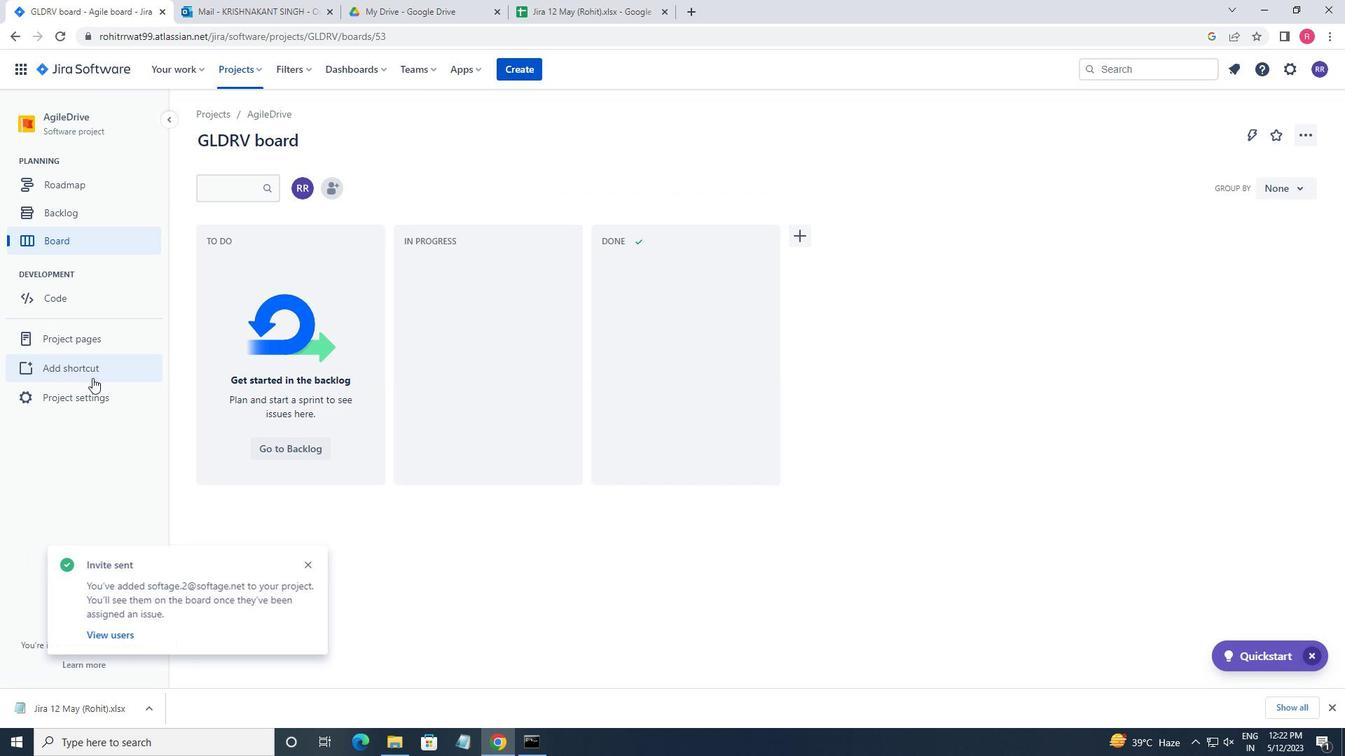 
Action: Mouse pressed left at (93, 395)
Screenshot: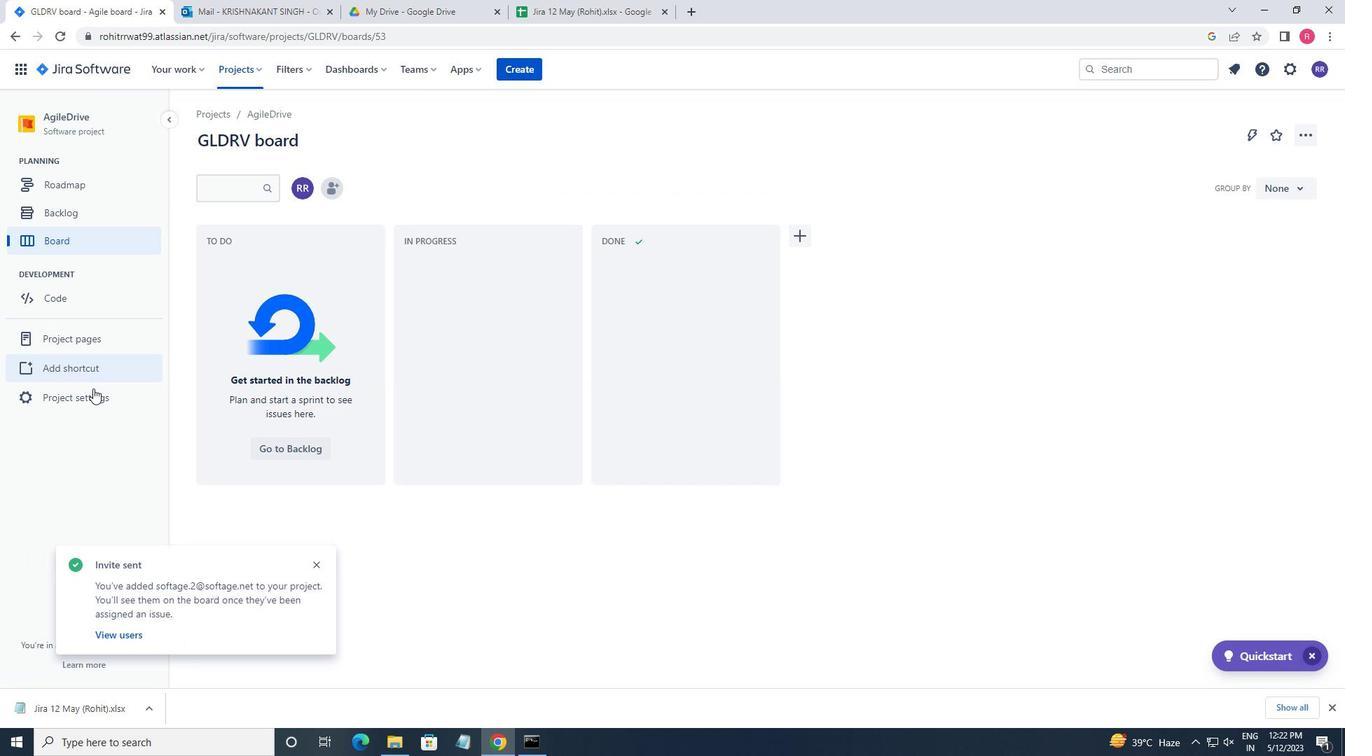 
Action: Mouse moved to (671, 508)
Screenshot: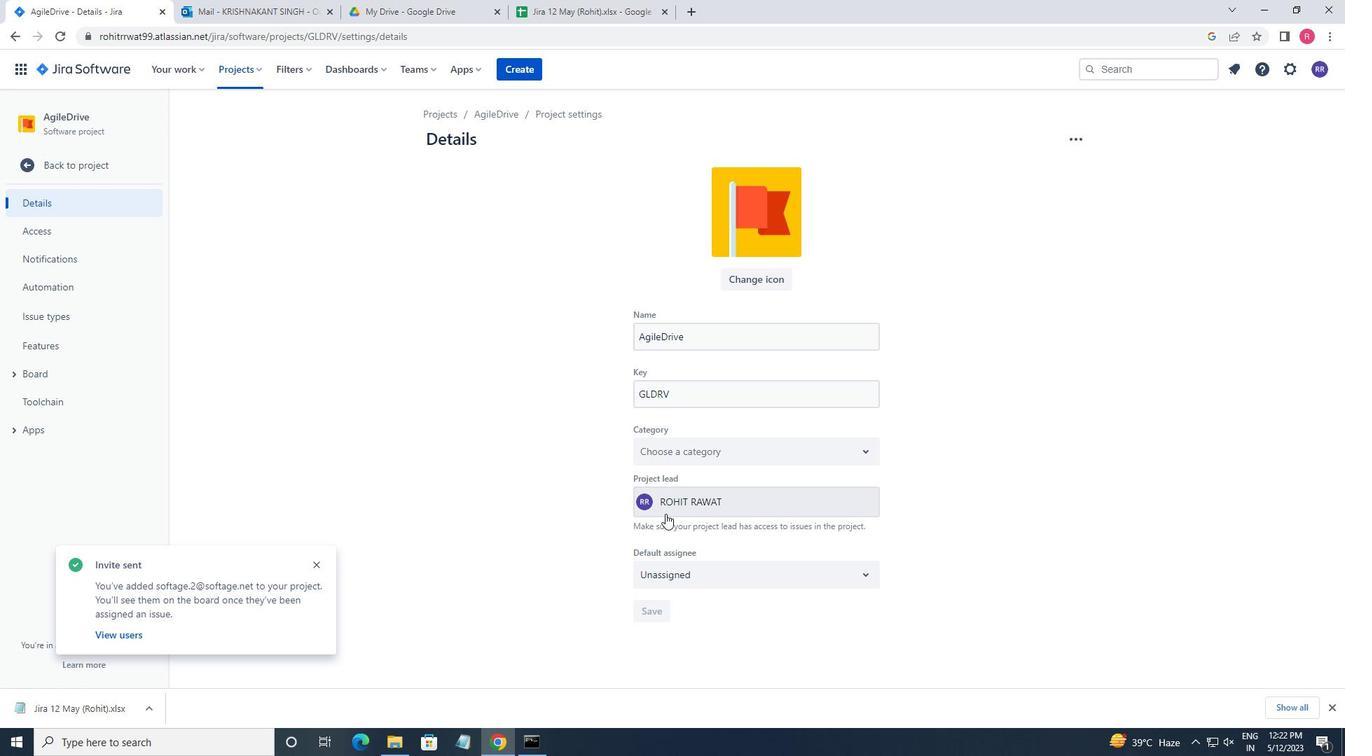 
Action: Mouse pressed left at (671, 508)
Screenshot: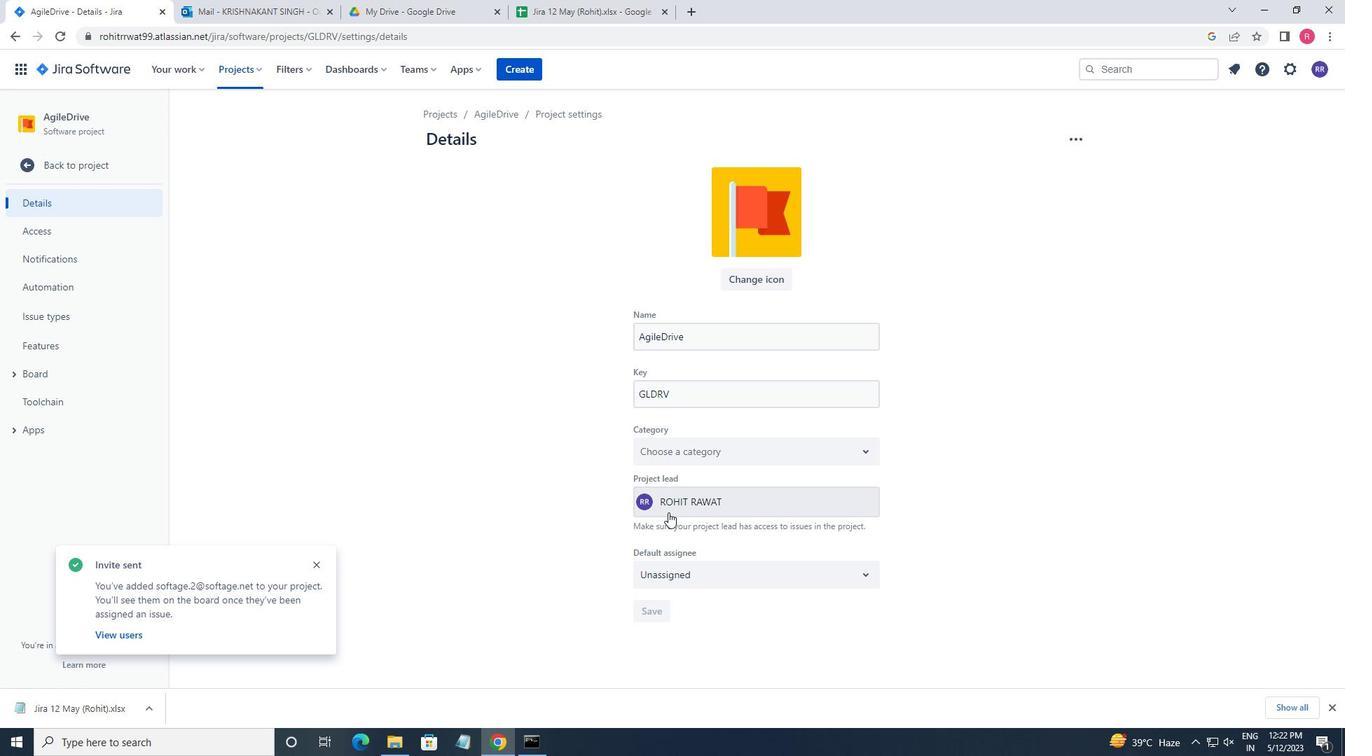 
Action: Mouse moved to (566, 437)
Screenshot: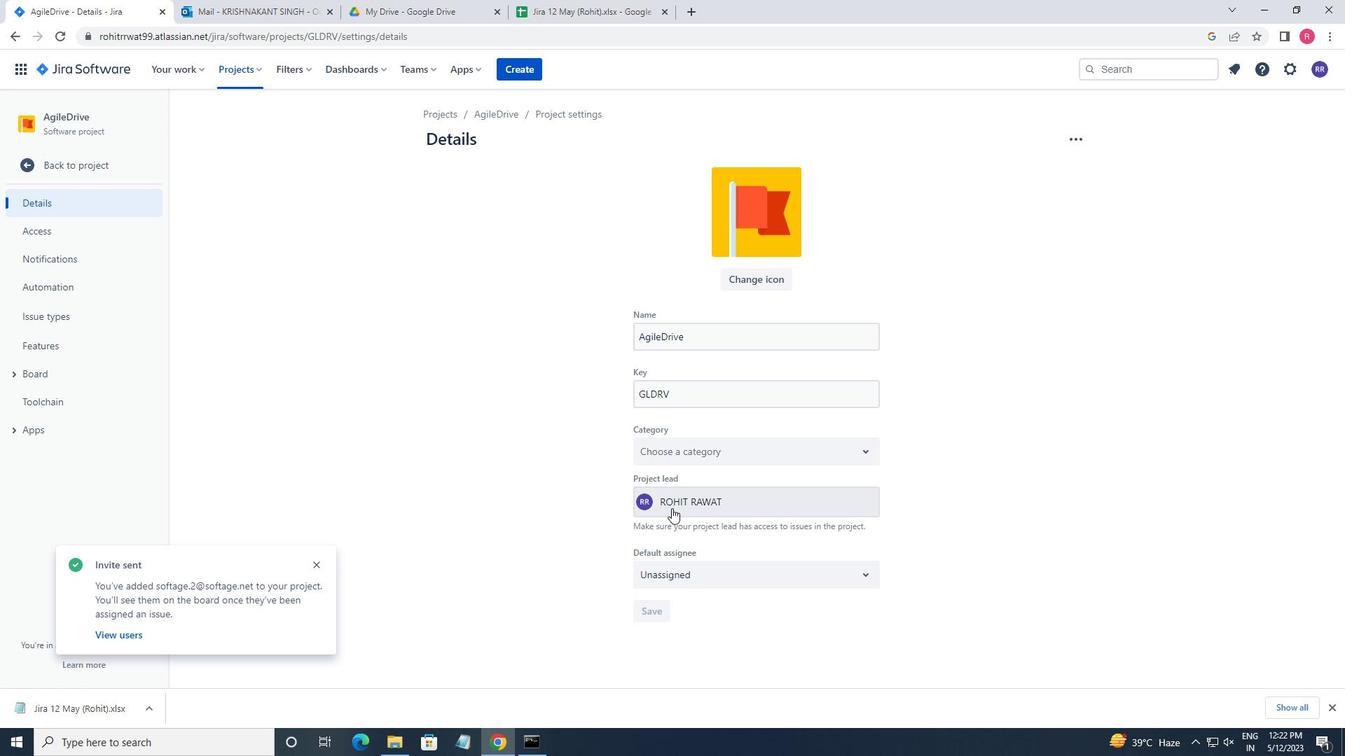 
Action: Key pressed SOFTAGE.2<Key.shift>@SOFTAGE.NET
Screenshot: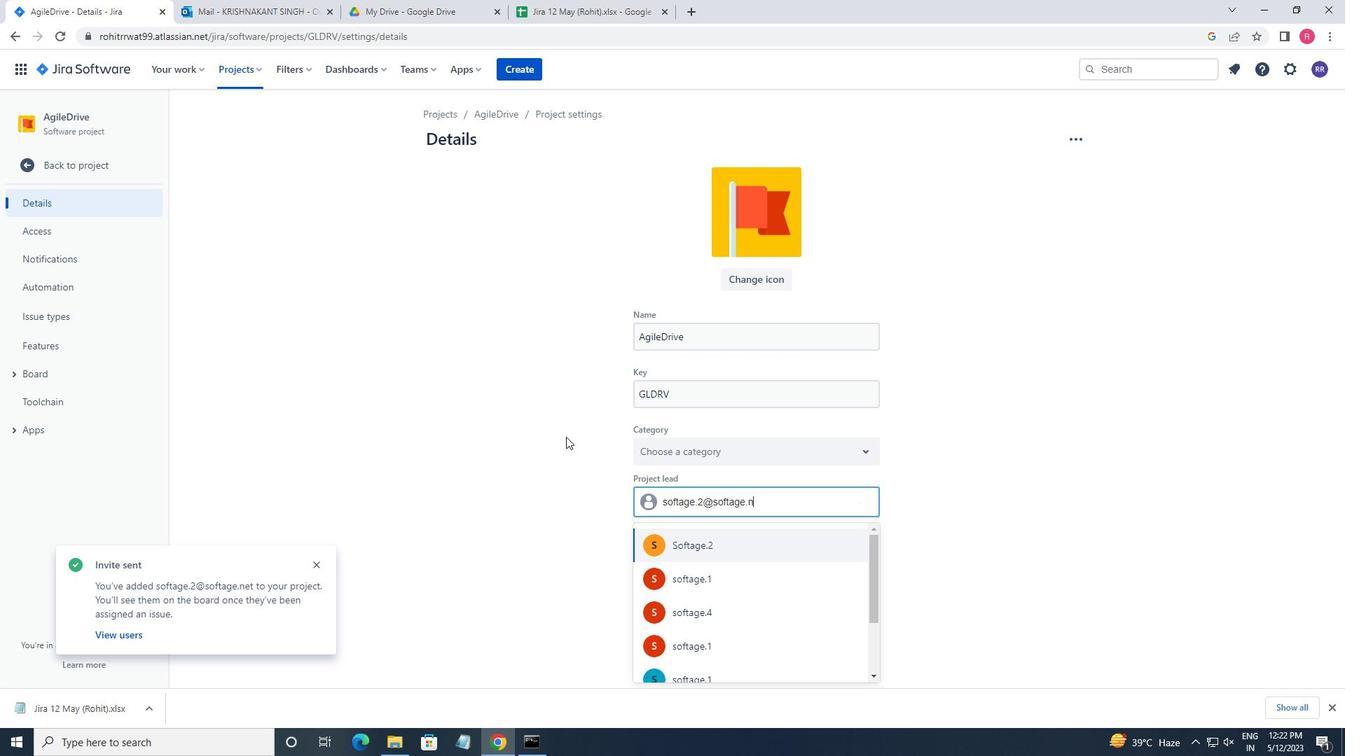 
Action: Mouse moved to (578, 436)
Screenshot: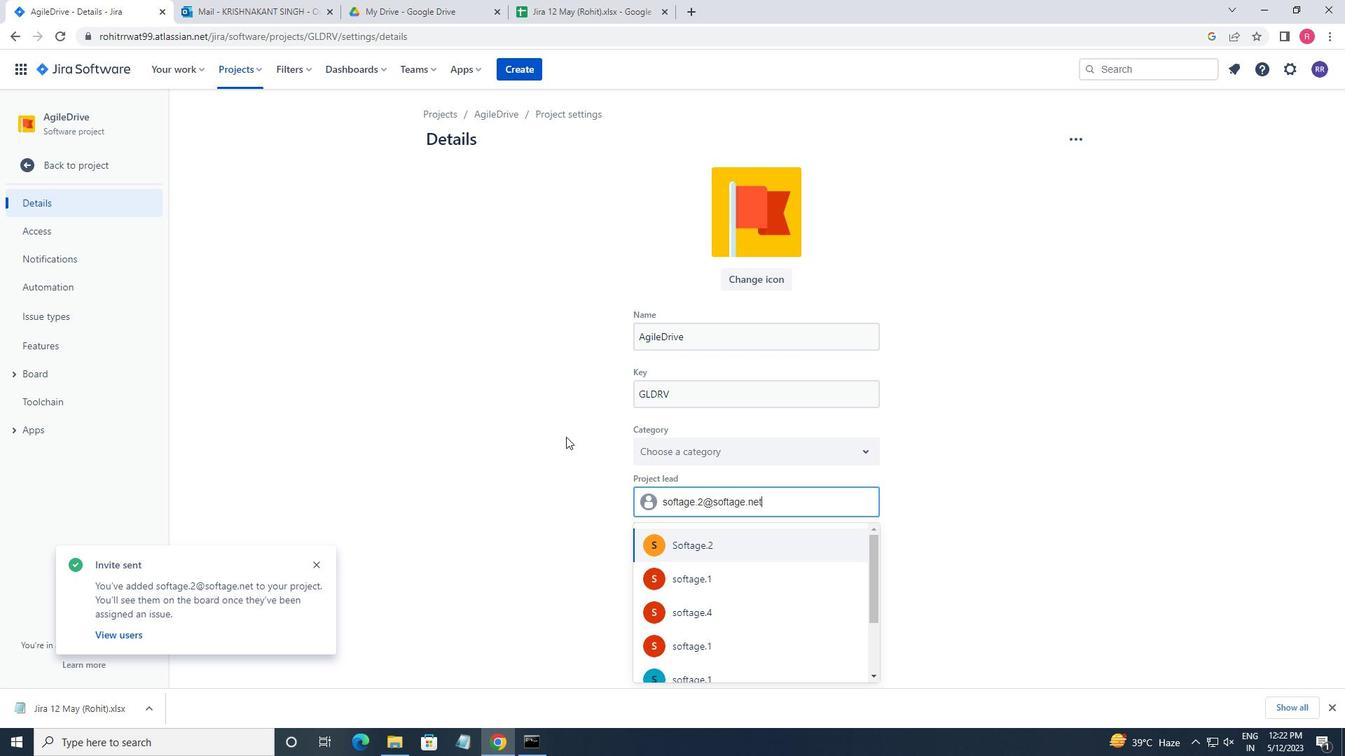 
Action: Mouse scrolled (578, 435) with delta (0, 0)
Screenshot: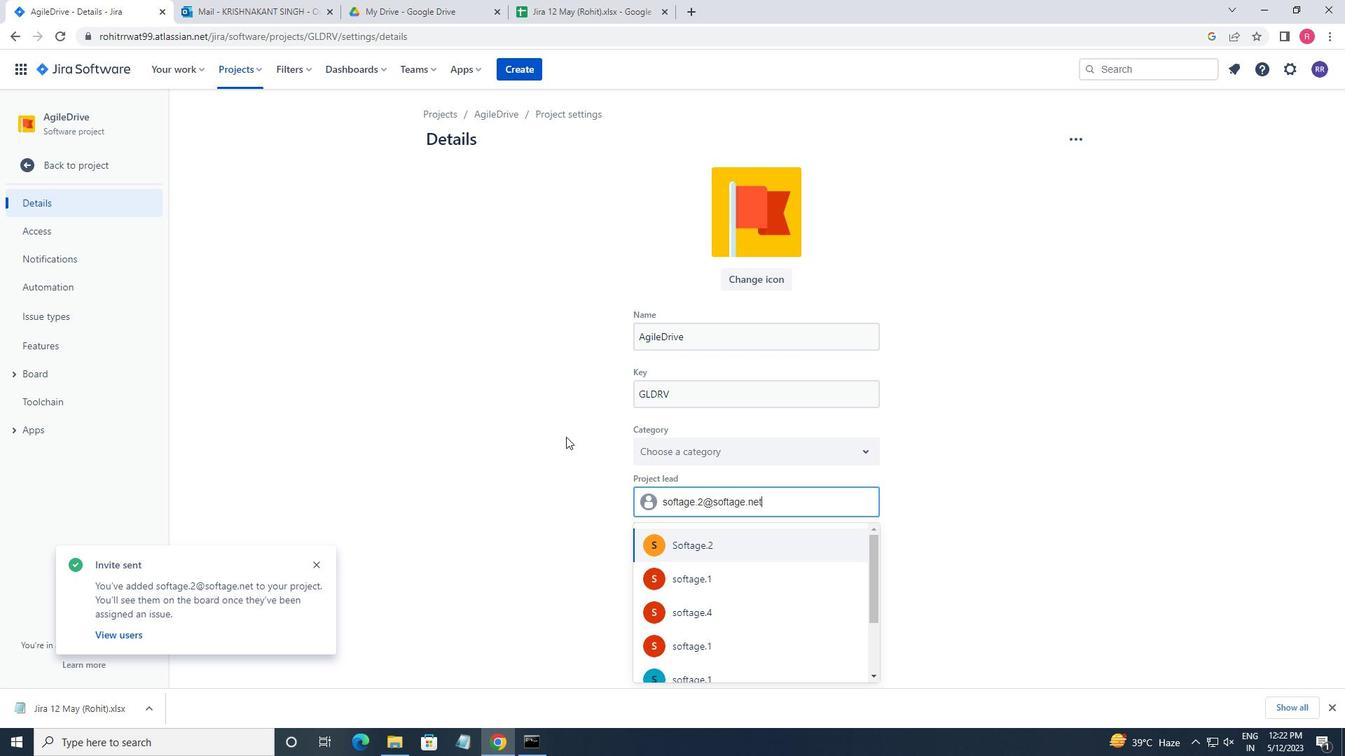 
Action: Mouse moved to (720, 549)
Screenshot: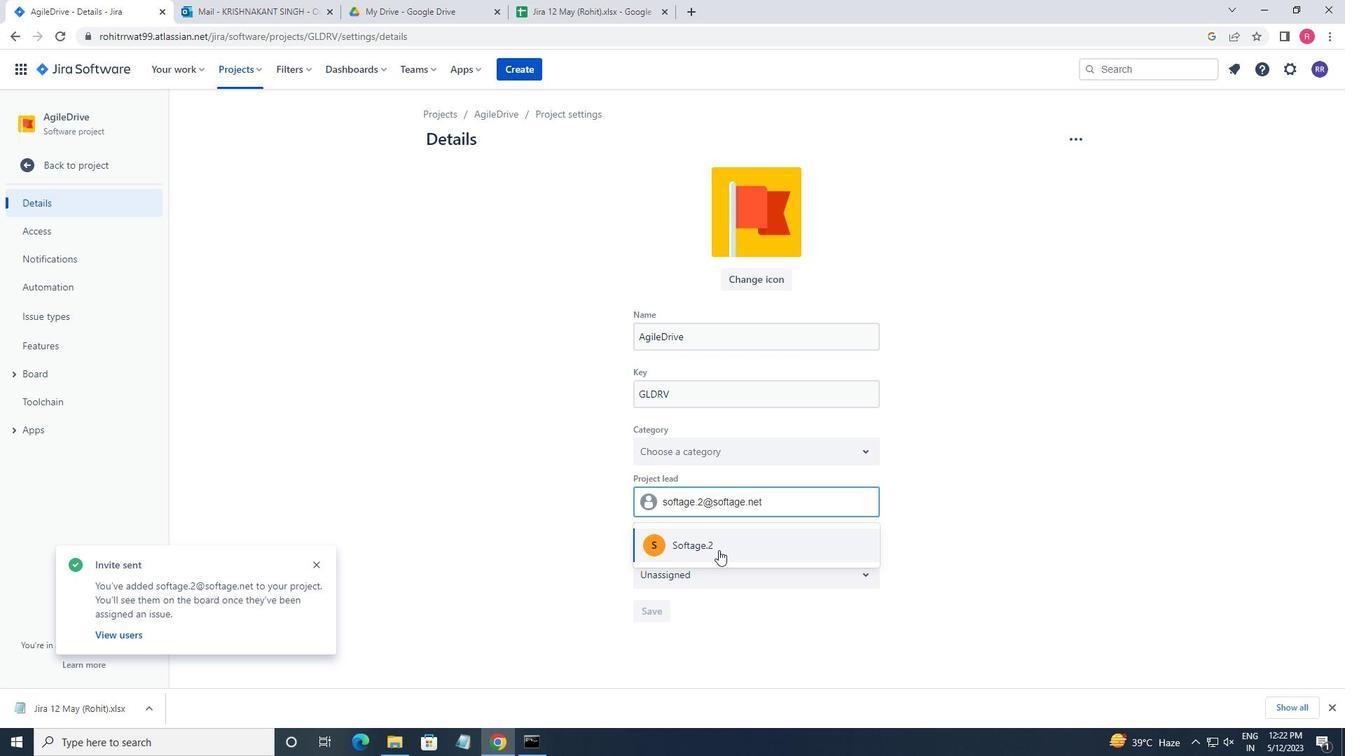 
Action: Mouse pressed left at (720, 549)
Screenshot: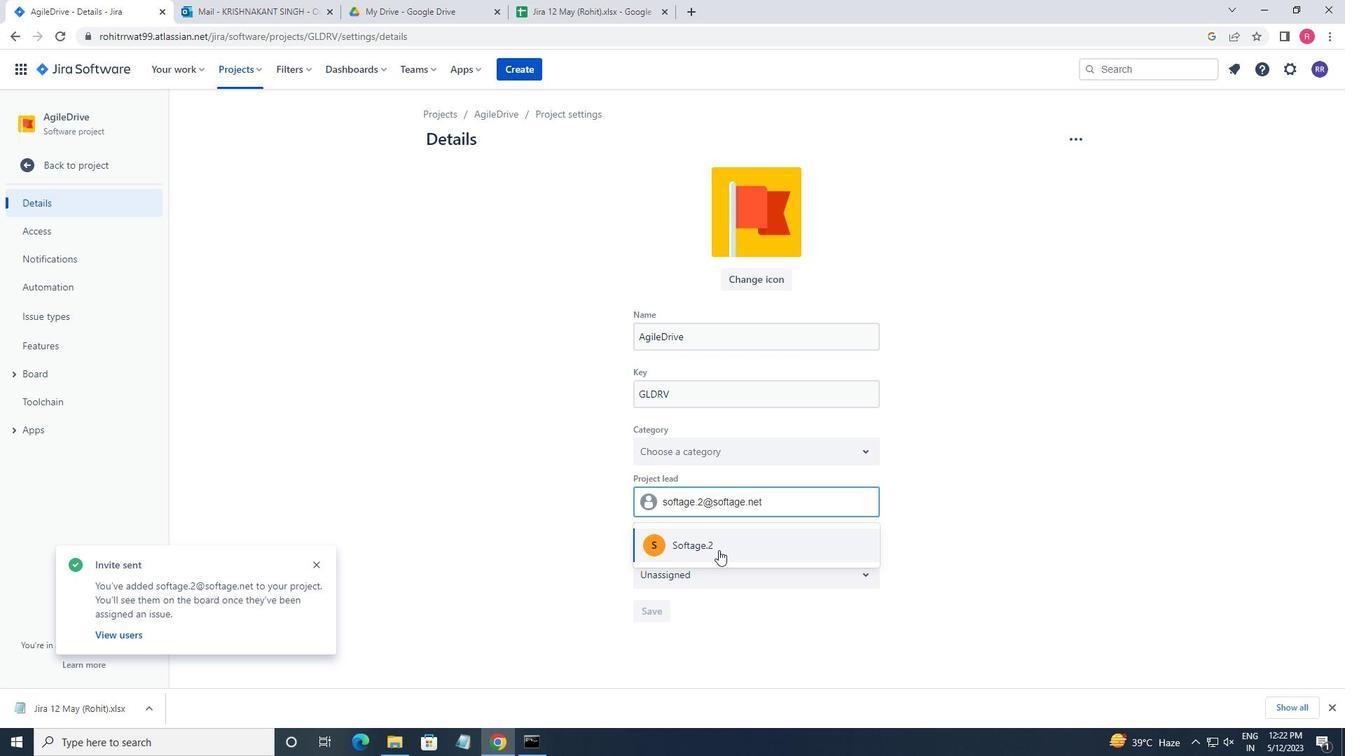 
Action: Mouse moved to (663, 612)
Screenshot: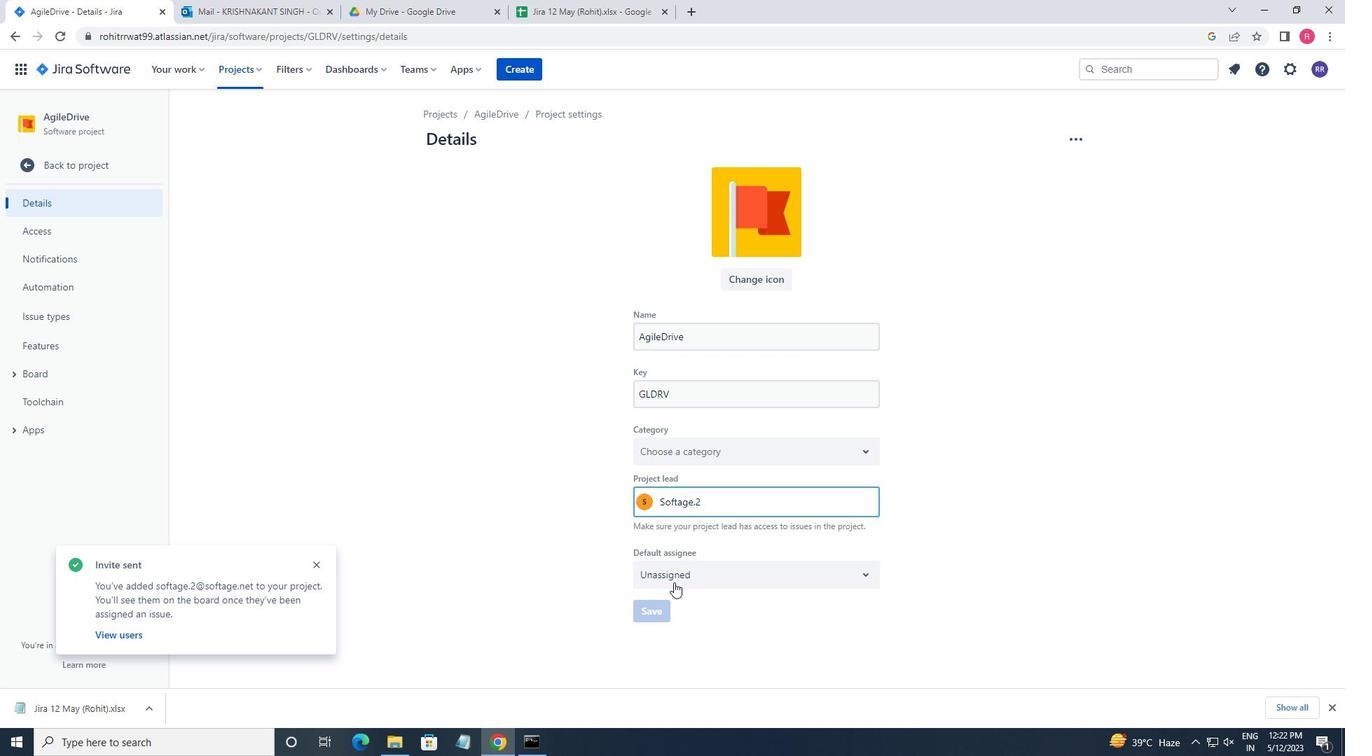 
Action: Mouse pressed left at (663, 612)
Screenshot: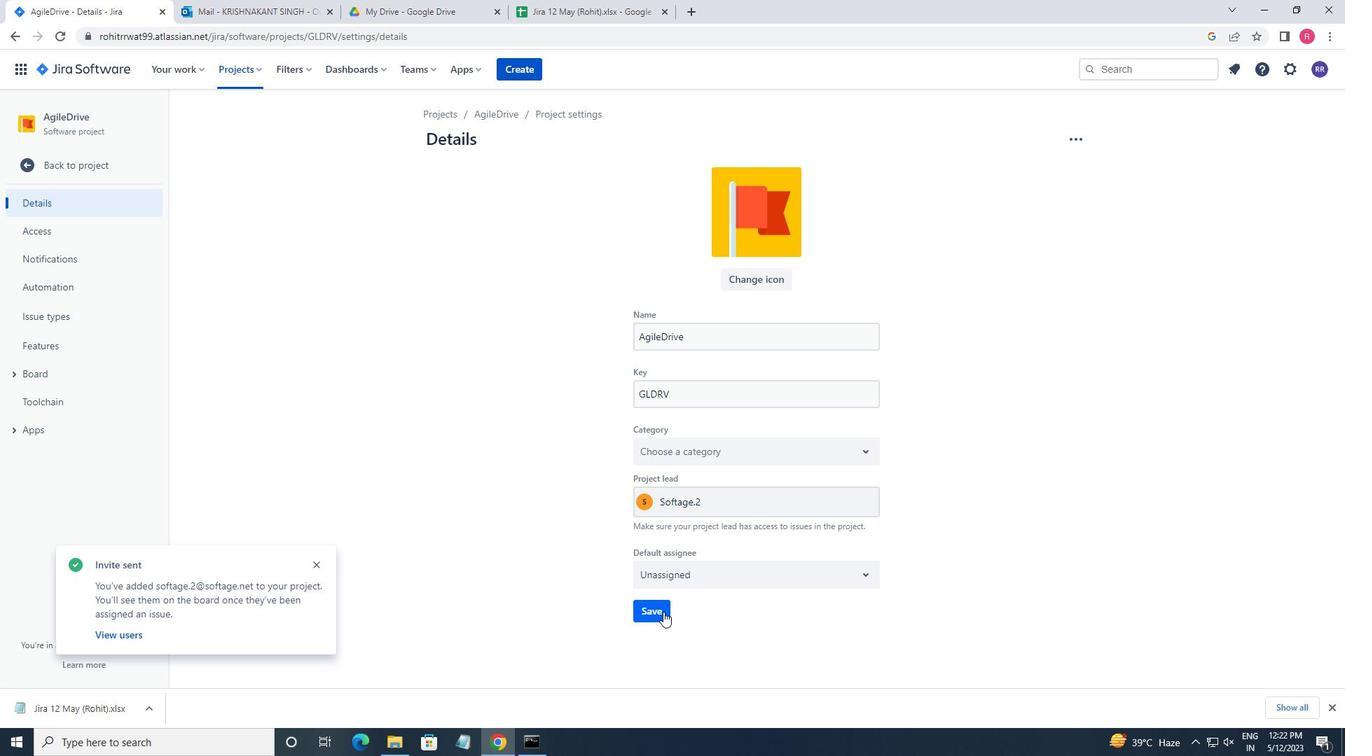 
Action: Mouse moved to (63, 162)
Screenshot: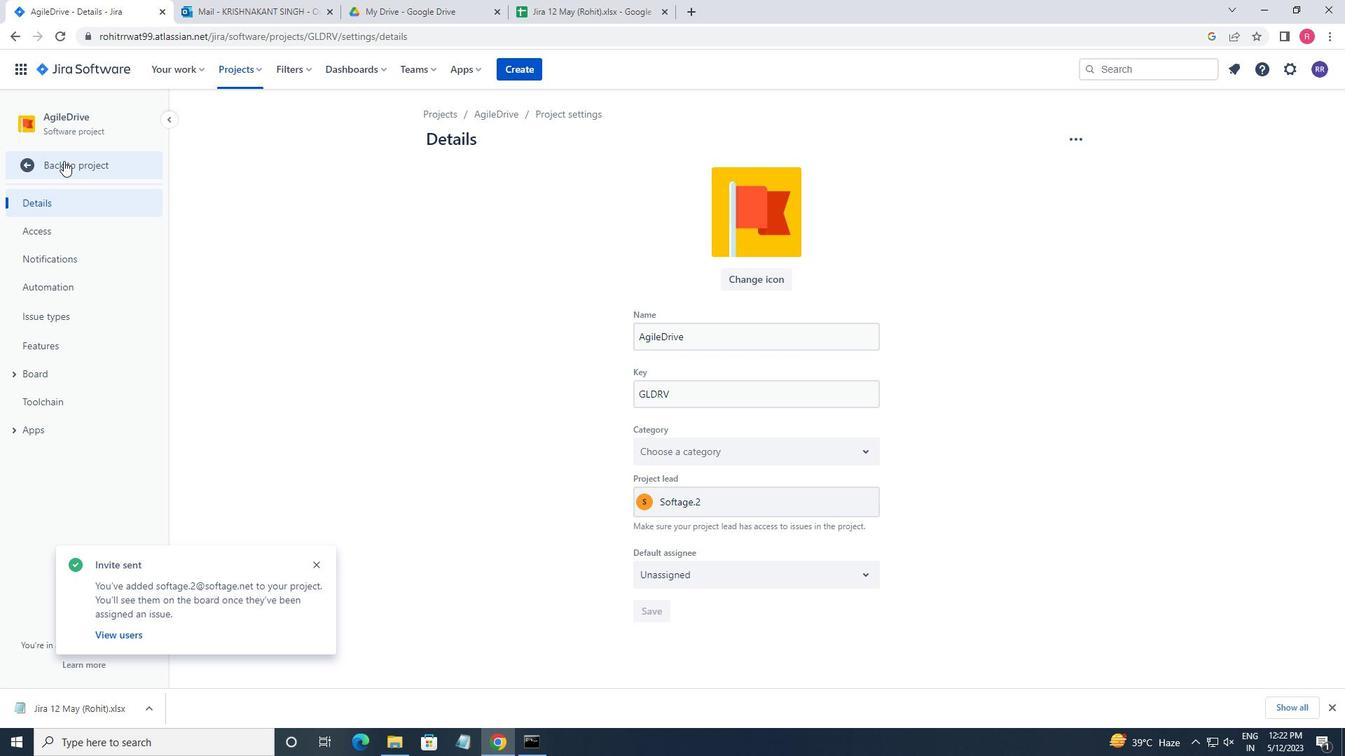 
Action: Mouse pressed left at (63, 162)
Screenshot: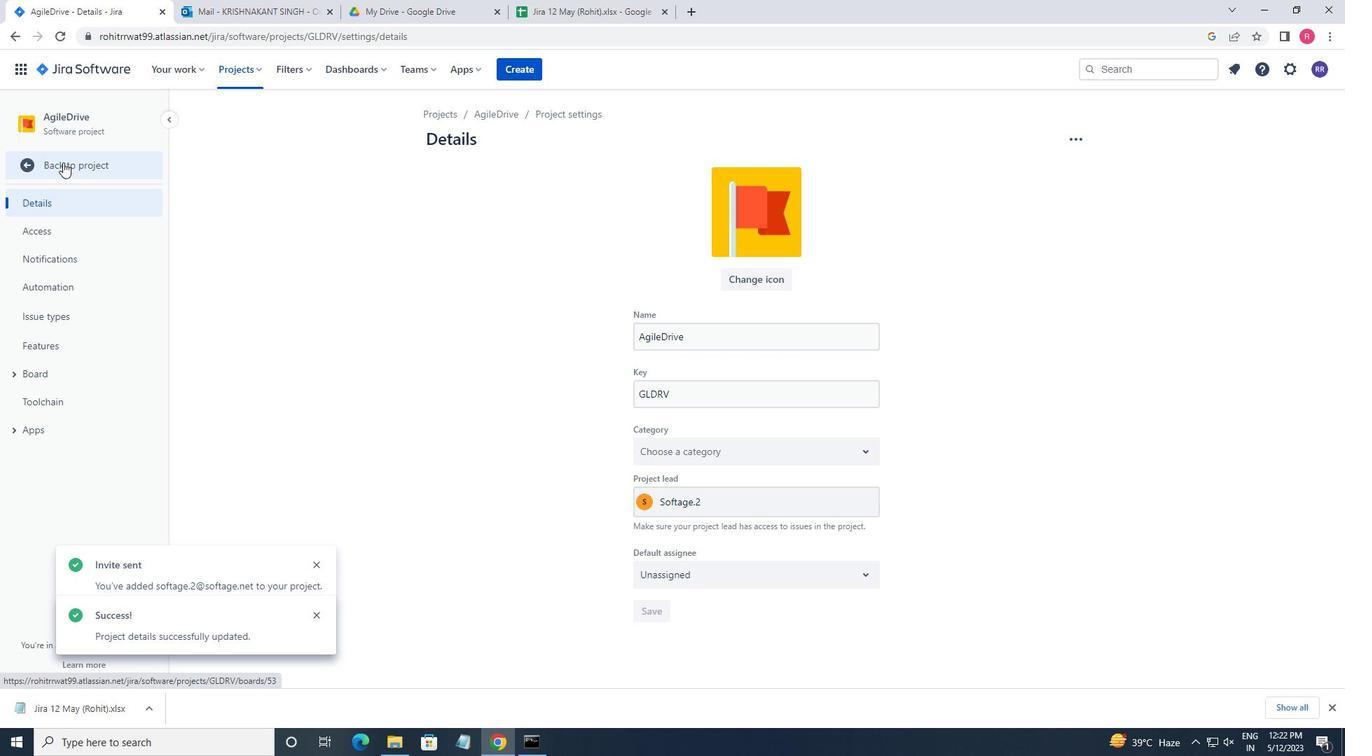 
Action: Mouse moved to (338, 189)
Screenshot: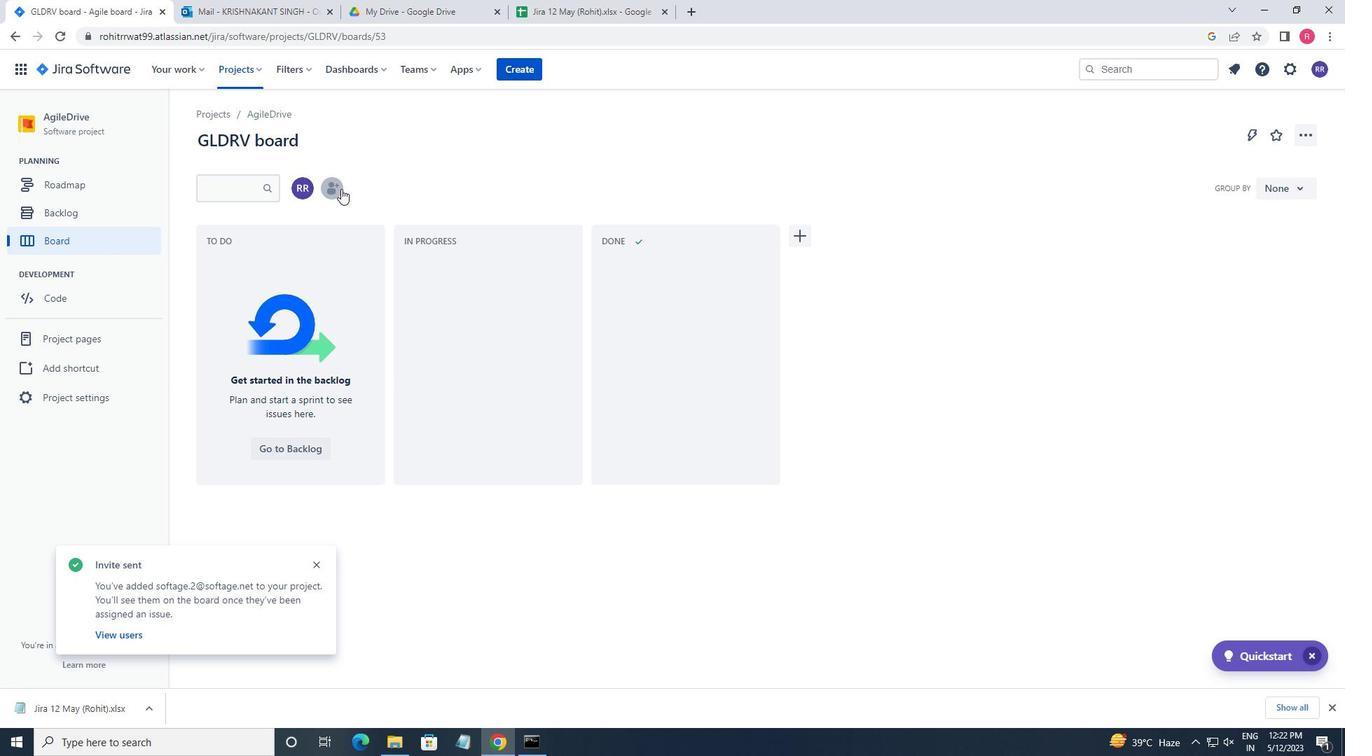 
Action: Mouse pressed left at (338, 189)
Screenshot: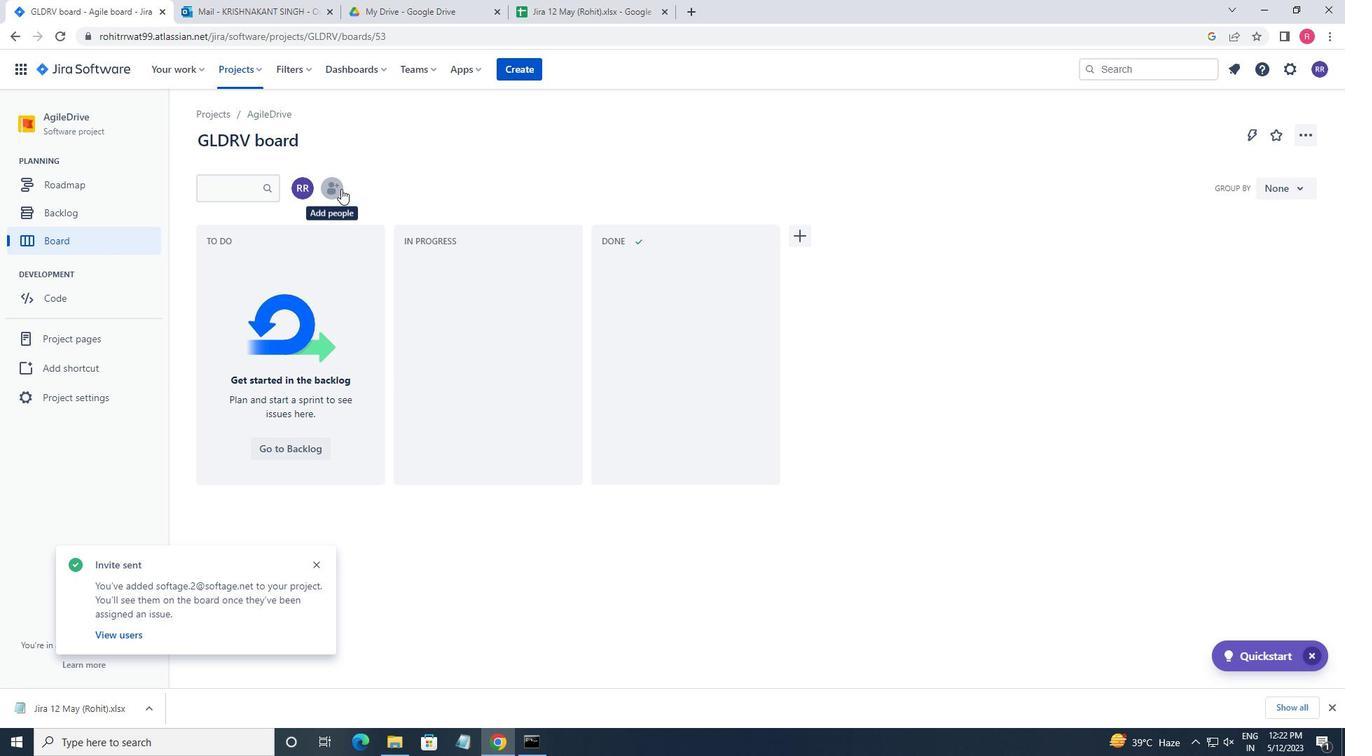 
Action: Mouse moved to (320, 198)
Screenshot: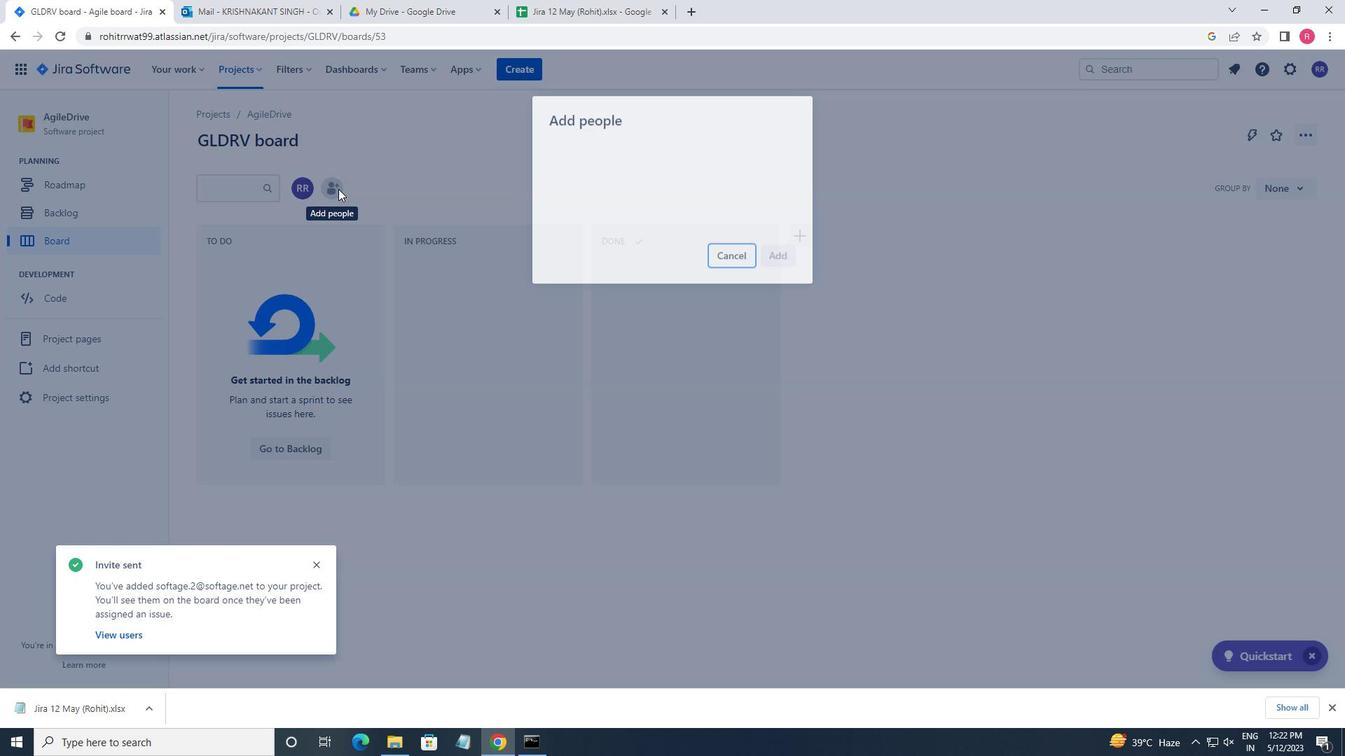 
Action: Key pressed SOFTAGE.3<Key.shift><Key.shift><Key.shift><Key.shift><Key.shift><Key.shift><Key.shift><Key.shift>@SOFTAGE.NET
Screenshot: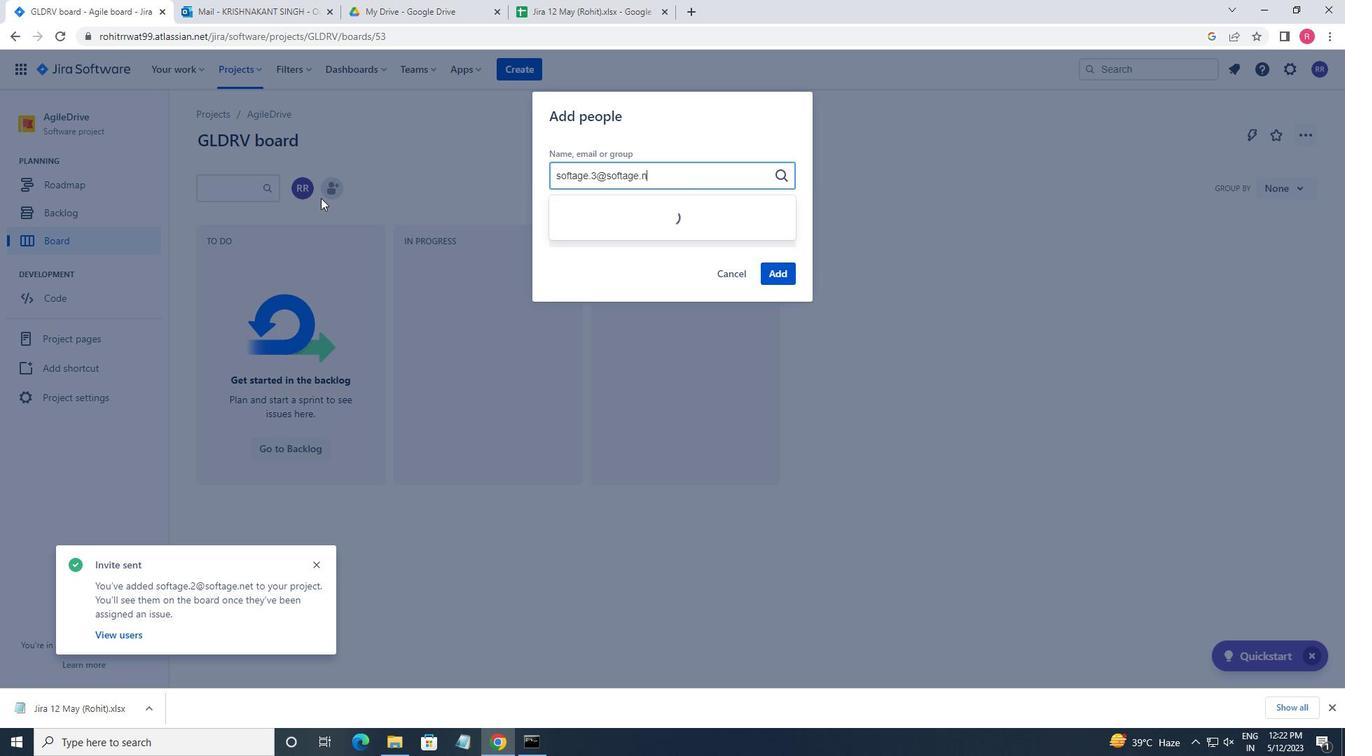 
Action: Mouse moved to (681, 247)
Screenshot: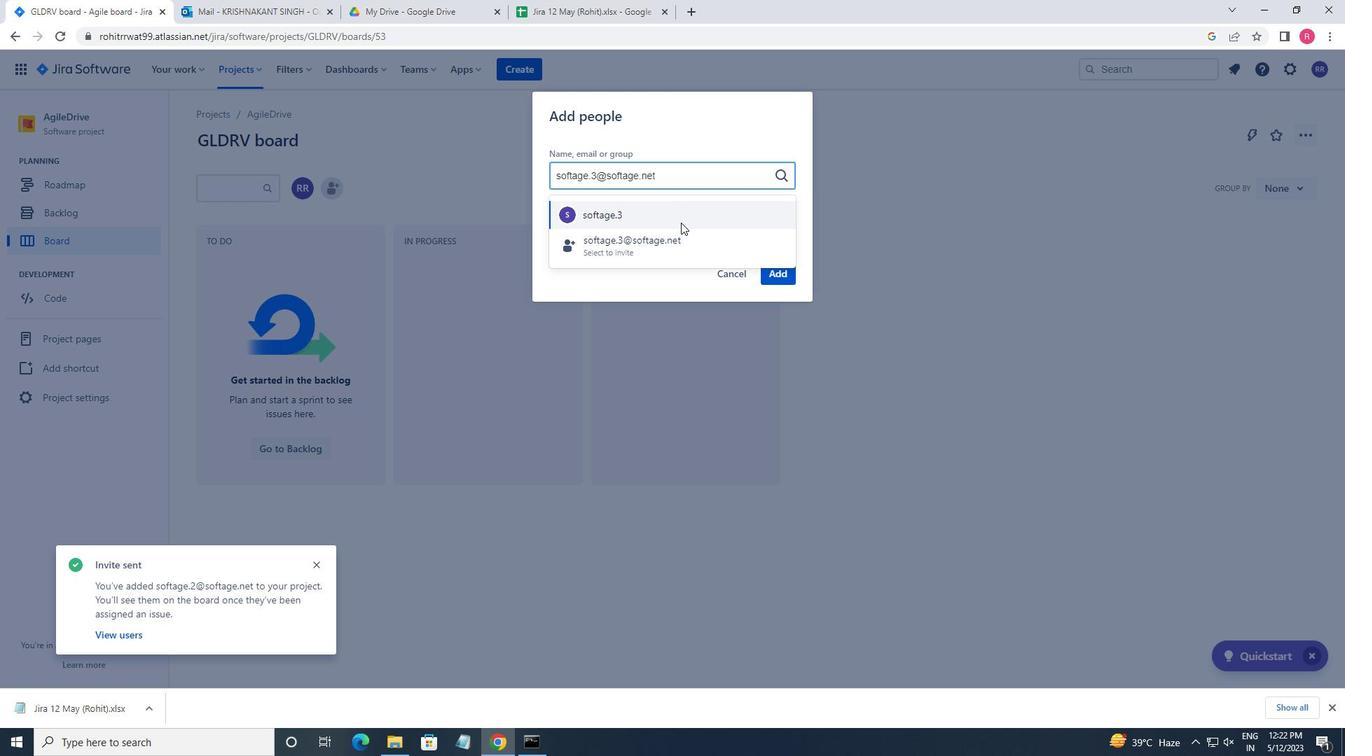 
Action: Mouse pressed left at (681, 247)
Screenshot: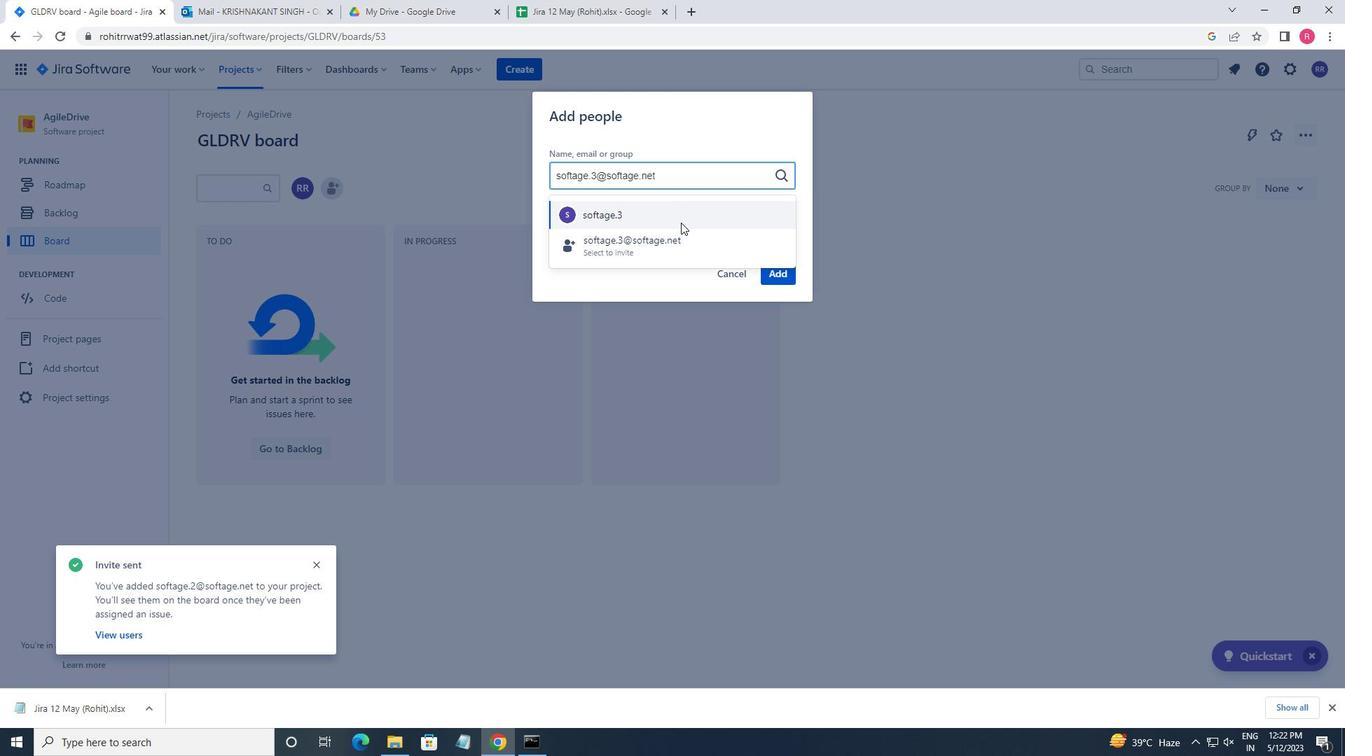 
Action: Mouse moved to (779, 279)
Screenshot: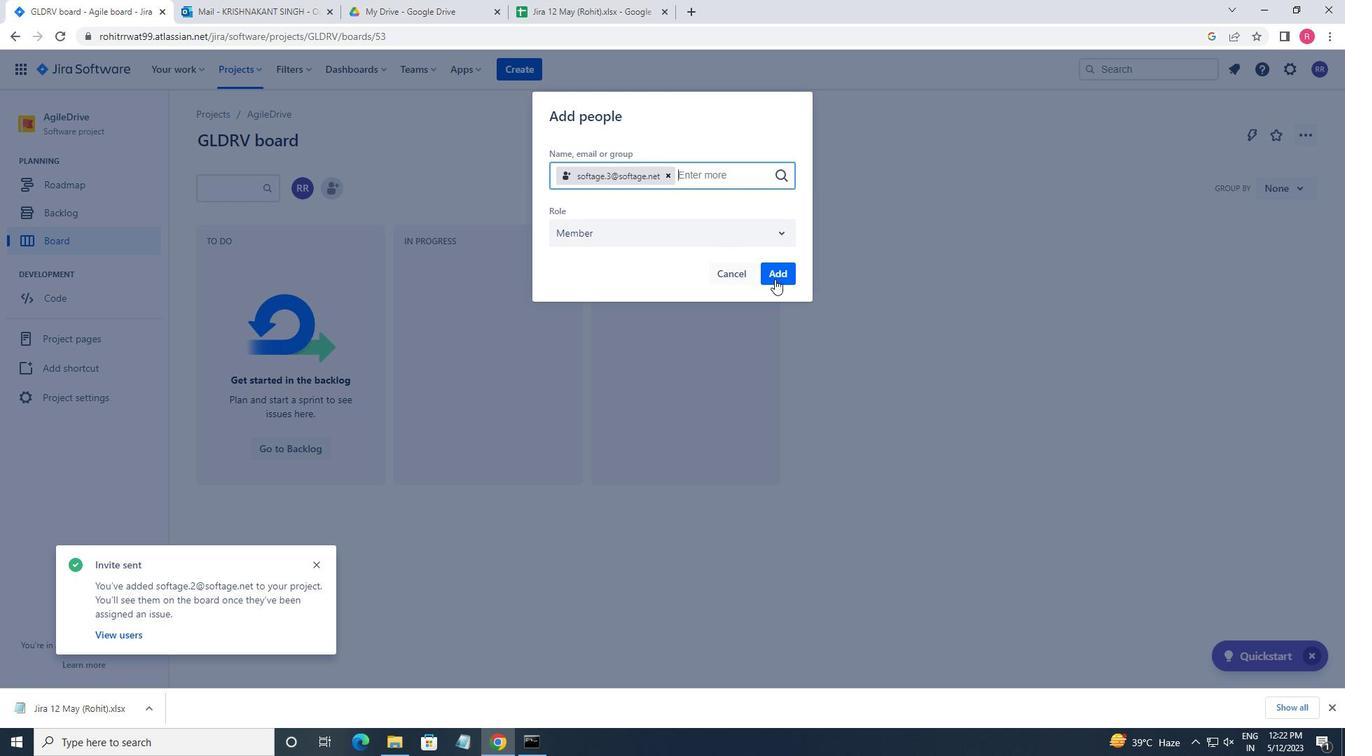 
Action: Mouse pressed left at (779, 279)
Screenshot: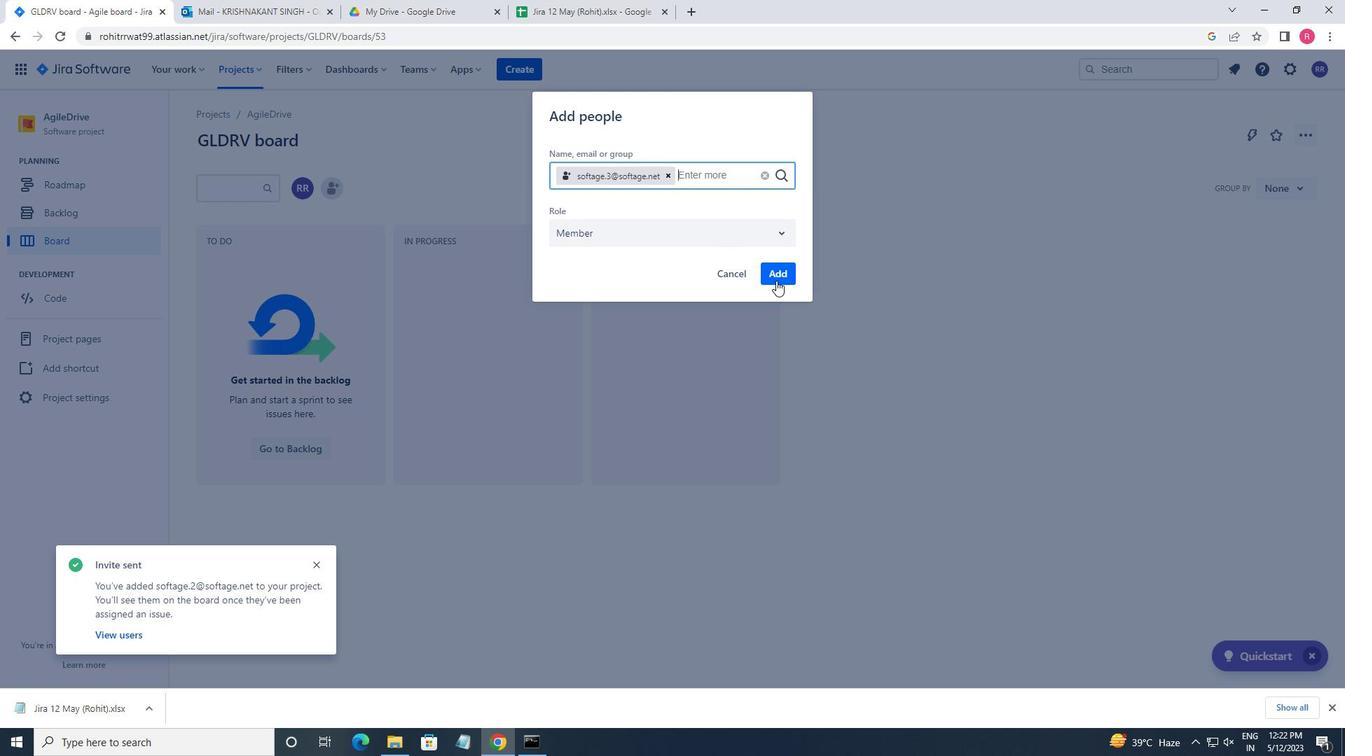 
Action: Mouse moved to (760, 264)
Screenshot: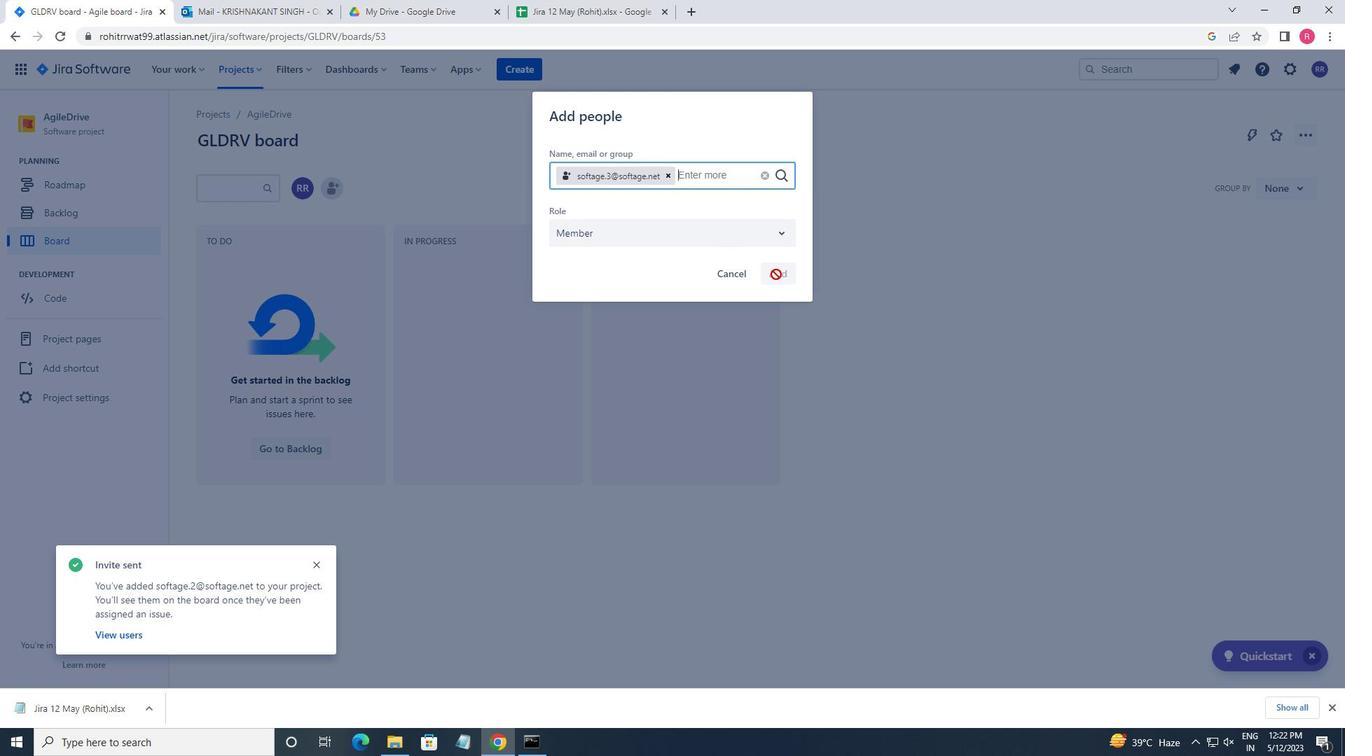 
